 Task: Create a task  Upgrade and migrate company business intelligence to a cloud-based solution , assign it to team member softage.2@softage.net in the project AvidTech and update the status of the task to  At Risk , set the priority of the task to Medium
Action: Mouse moved to (414, 368)
Screenshot: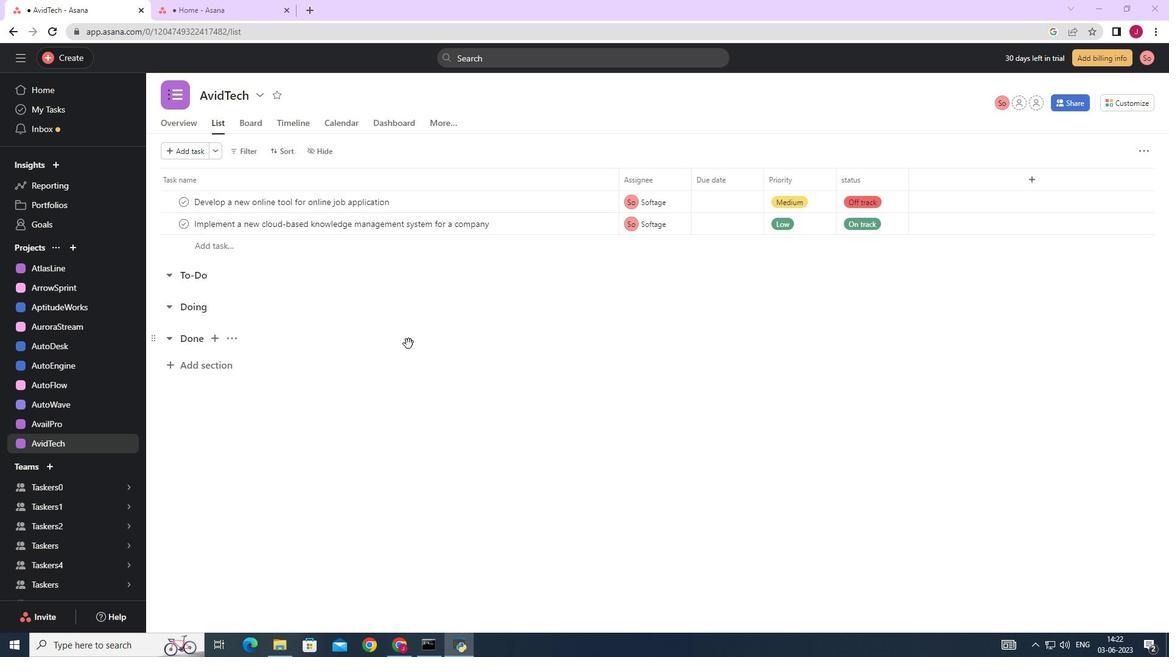
Action: Mouse scrolled (414, 367) with delta (0, 0)
Screenshot: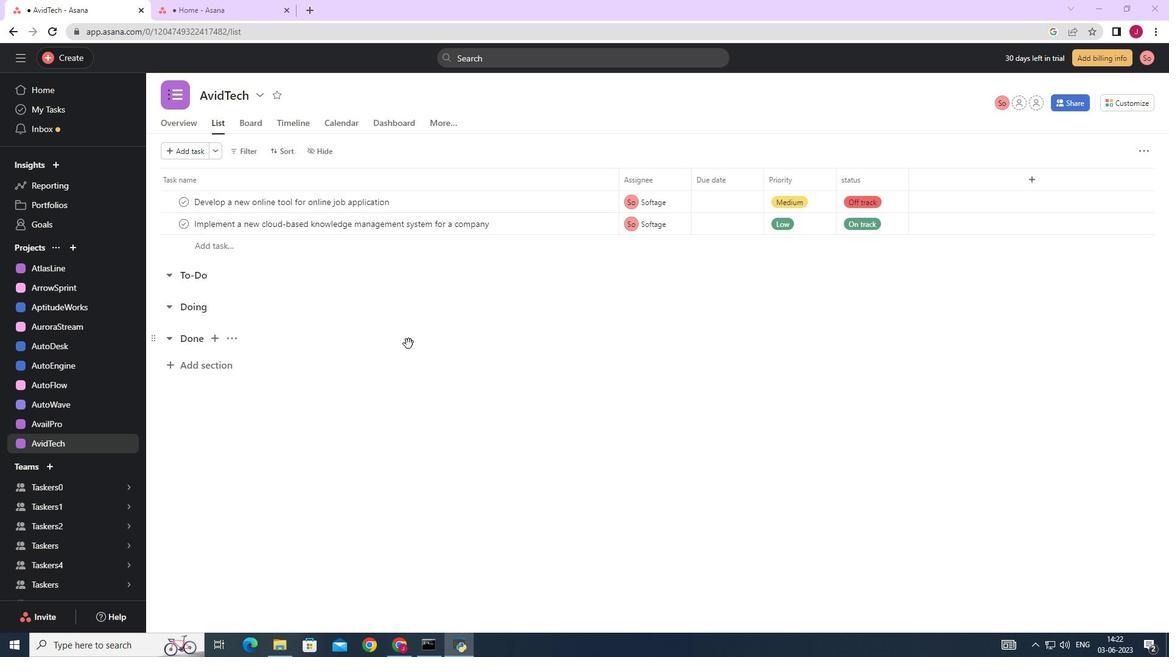
Action: Mouse moved to (413, 369)
Screenshot: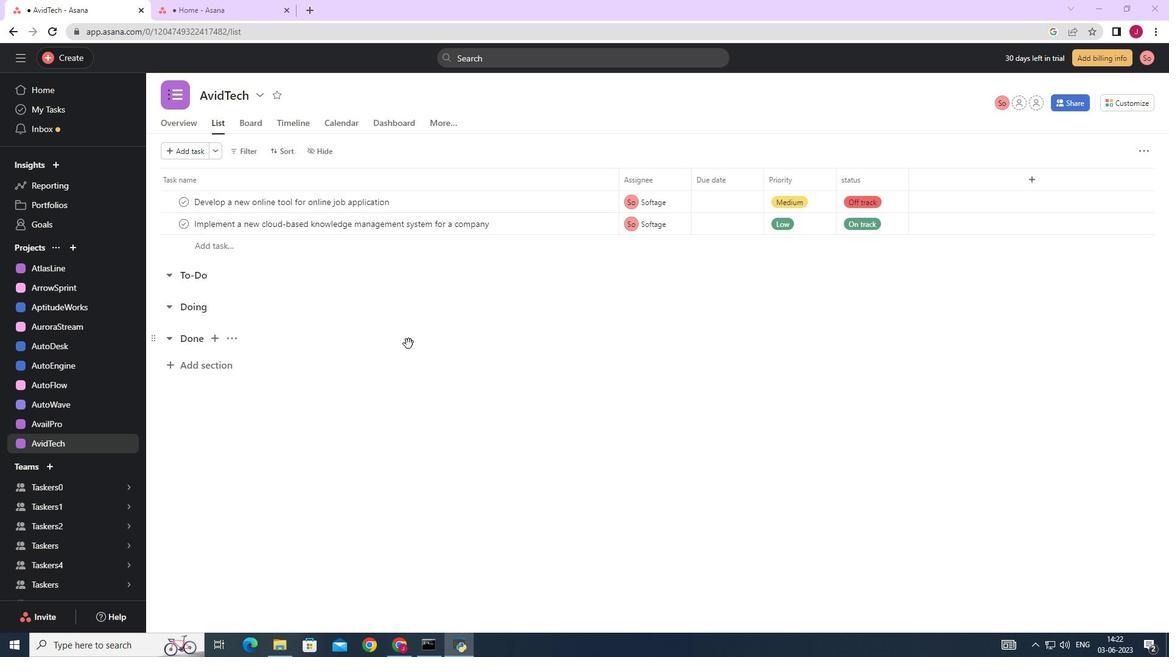 
Action: Mouse scrolled (413, 369) with delta (0, 0)
Screenshot: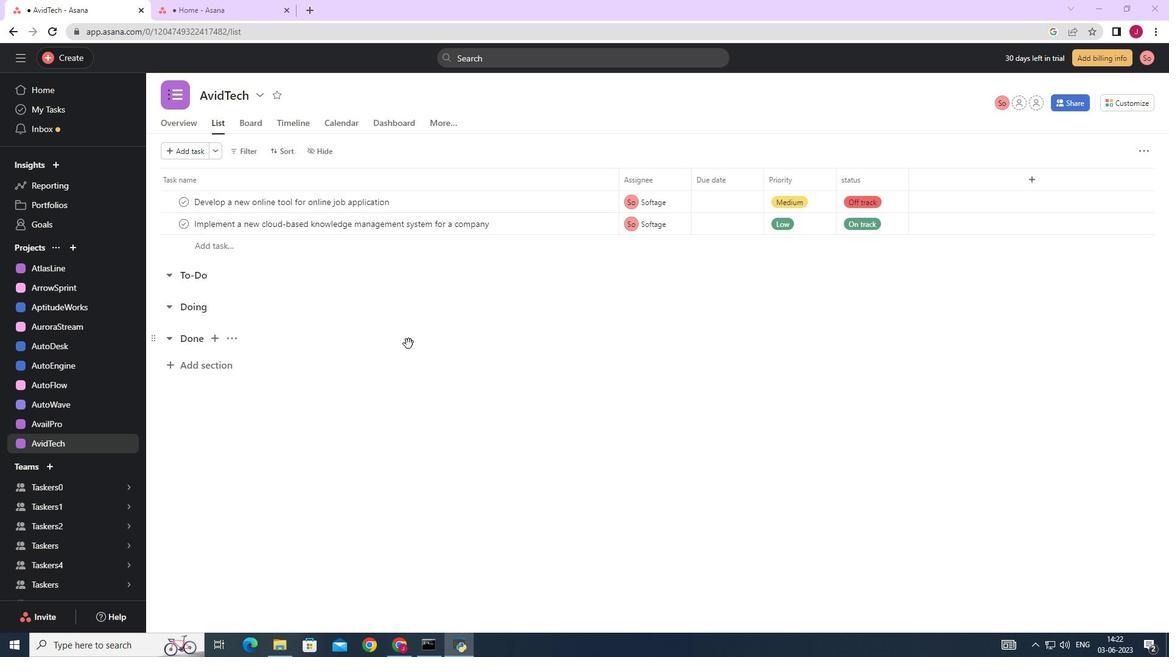 
Action: Mouse scrolled (413, 369) with delta (0, 0)
Screenshot: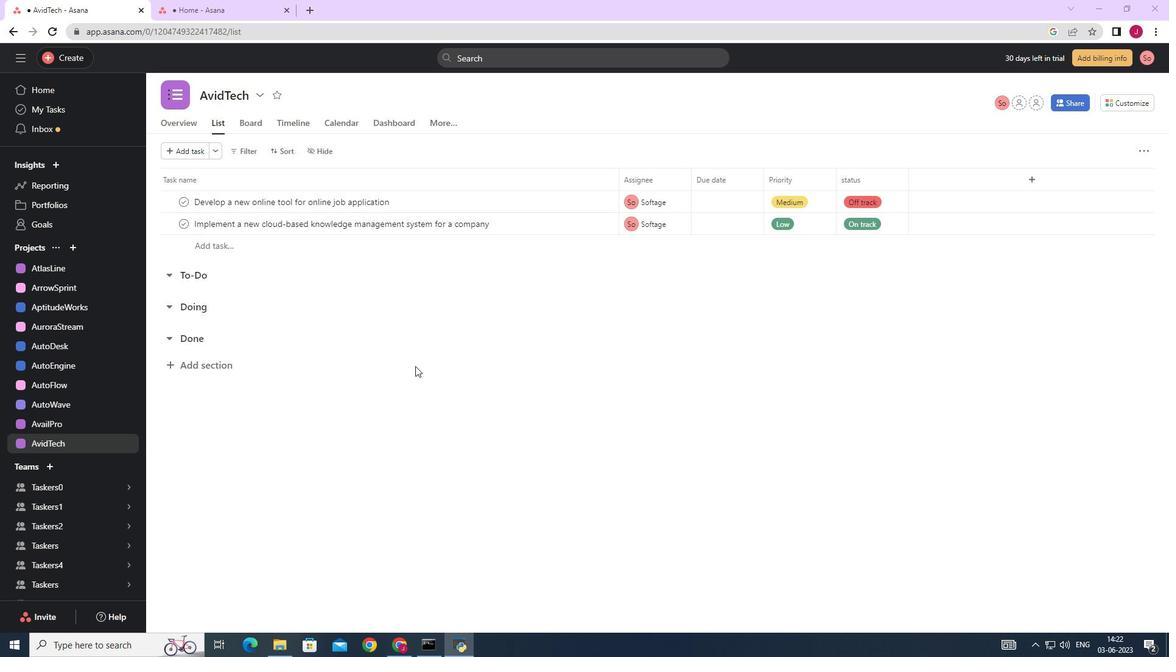 
Action: Mouse moved to (412, 373)
Screenshot: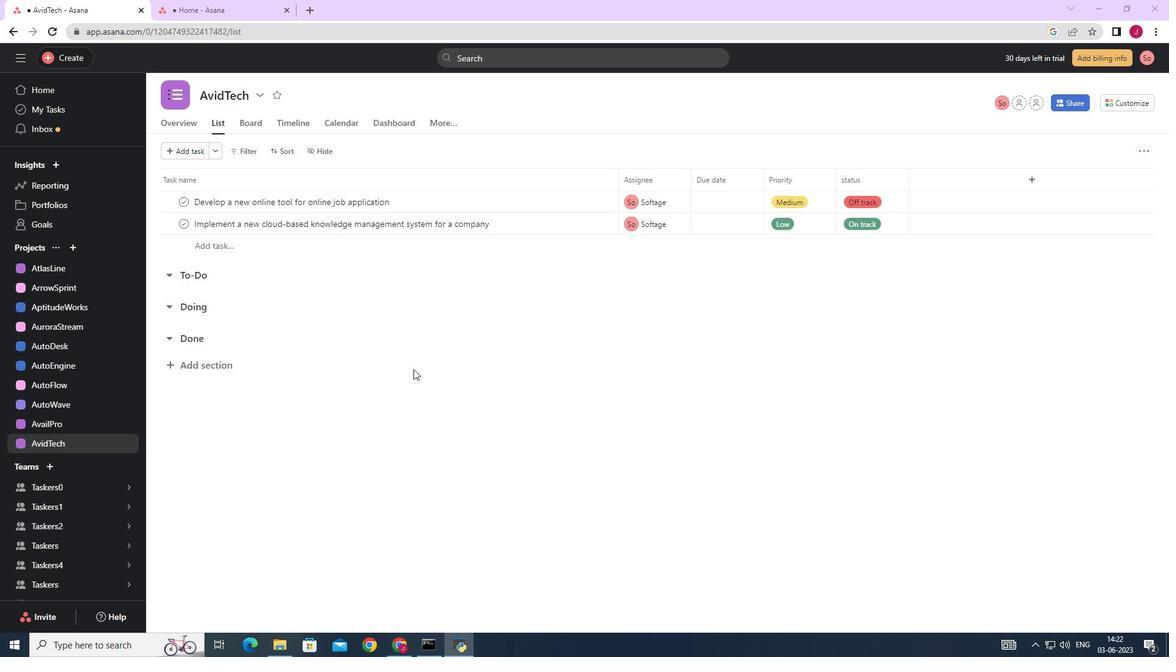 
Action: Mouse scrolled (412, 373) with delta (0, 0)
Screenshot: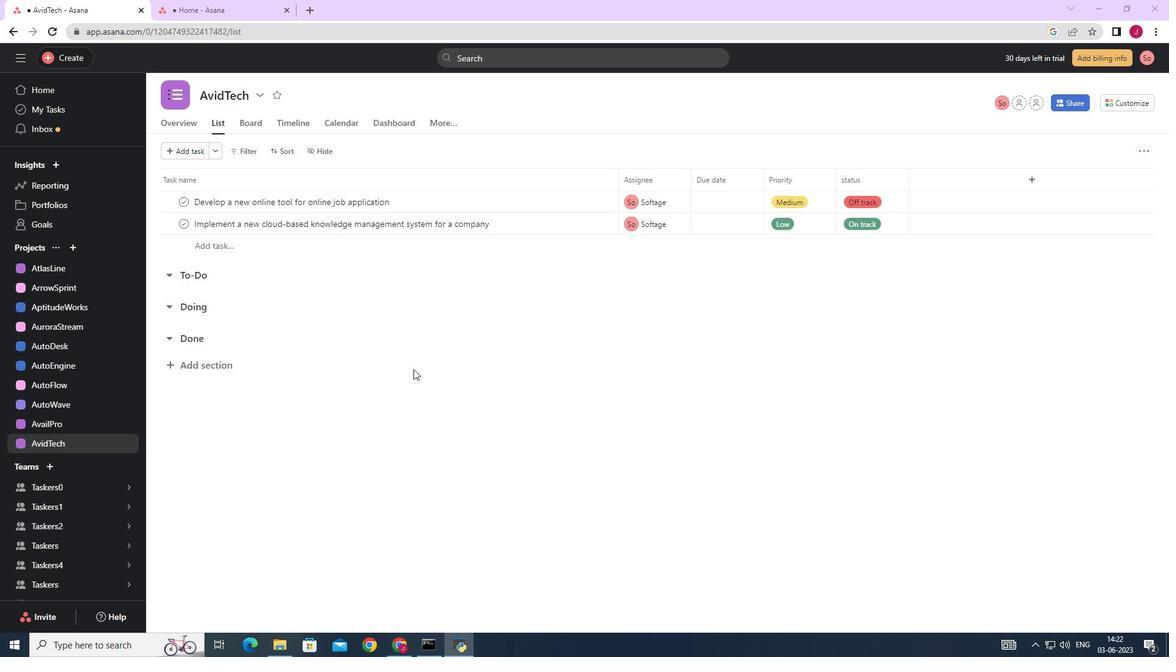 
Action: Mouse moved to (411, 375)
Screenshot: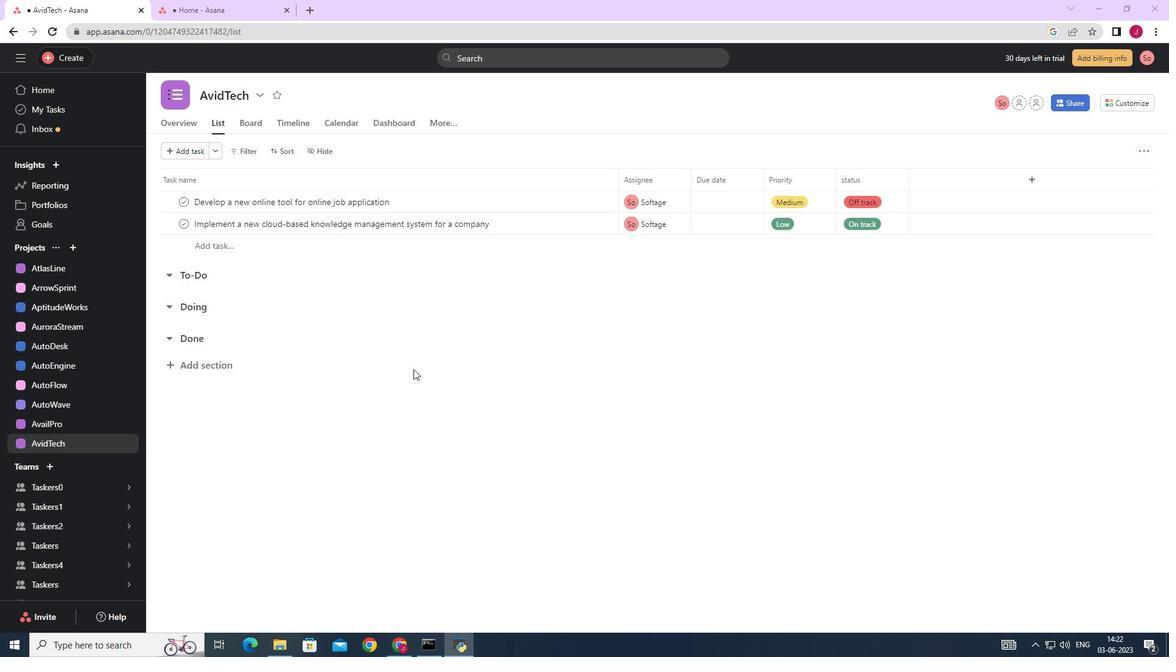 
Action: Mouse scrolled (411, 375) with delta (0, 0)
Screenshot: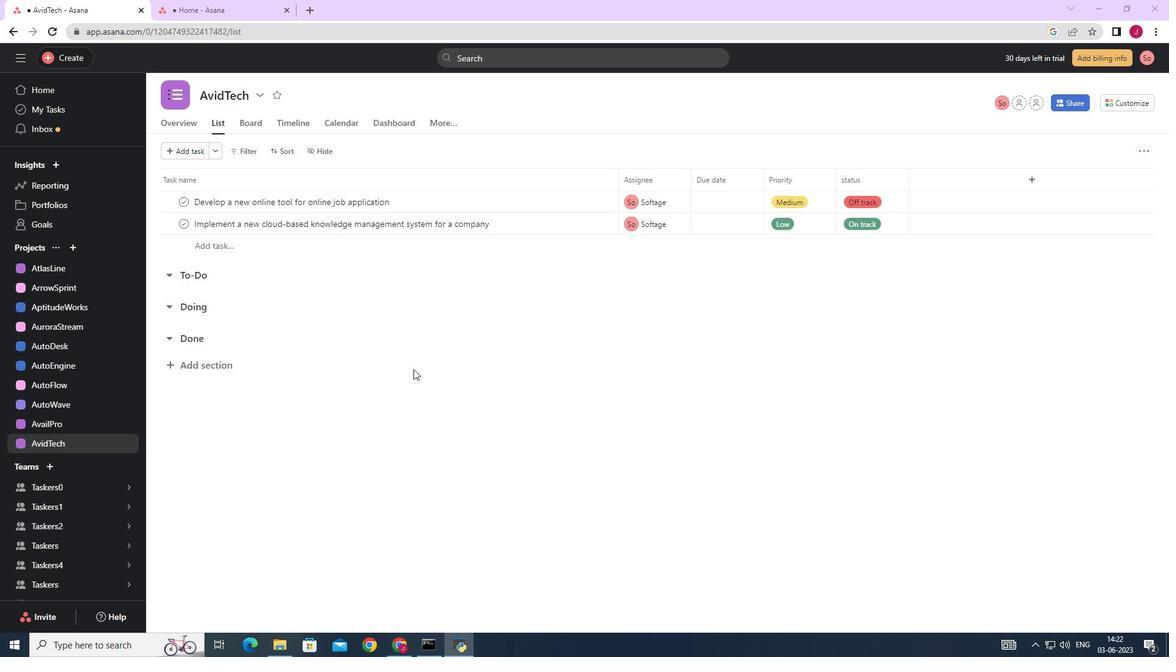 
Action: Mouse moved to (411, 376)
Screenshot: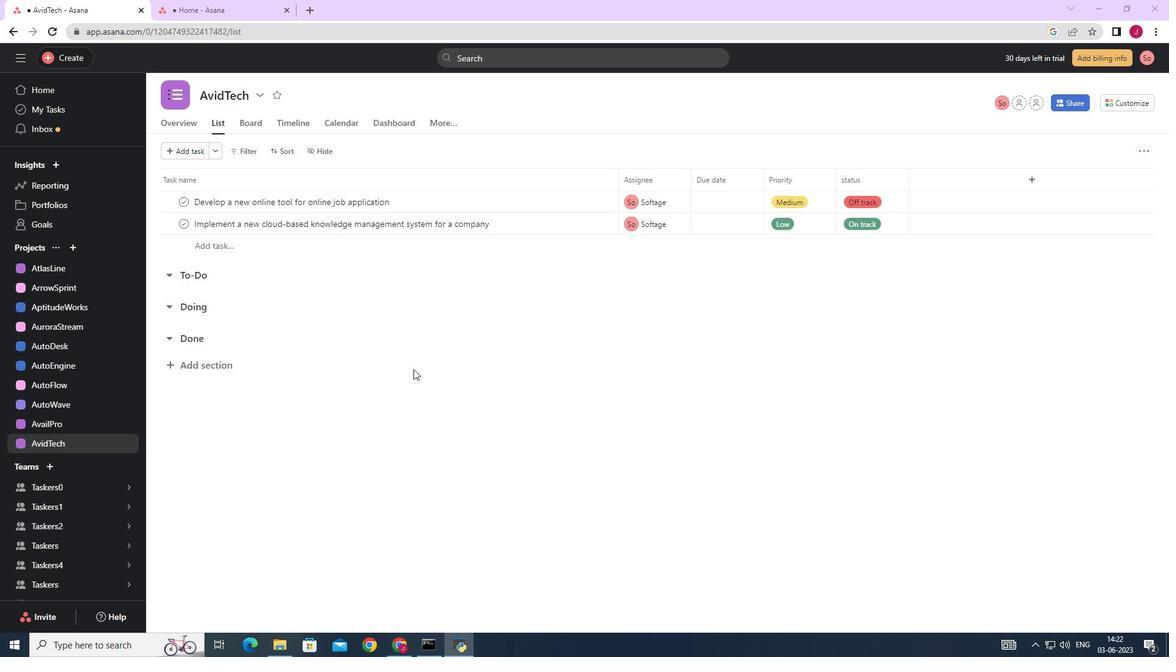 
Action: Mouse scrolled (411, 377) with delta (0, 0)
Screenshot: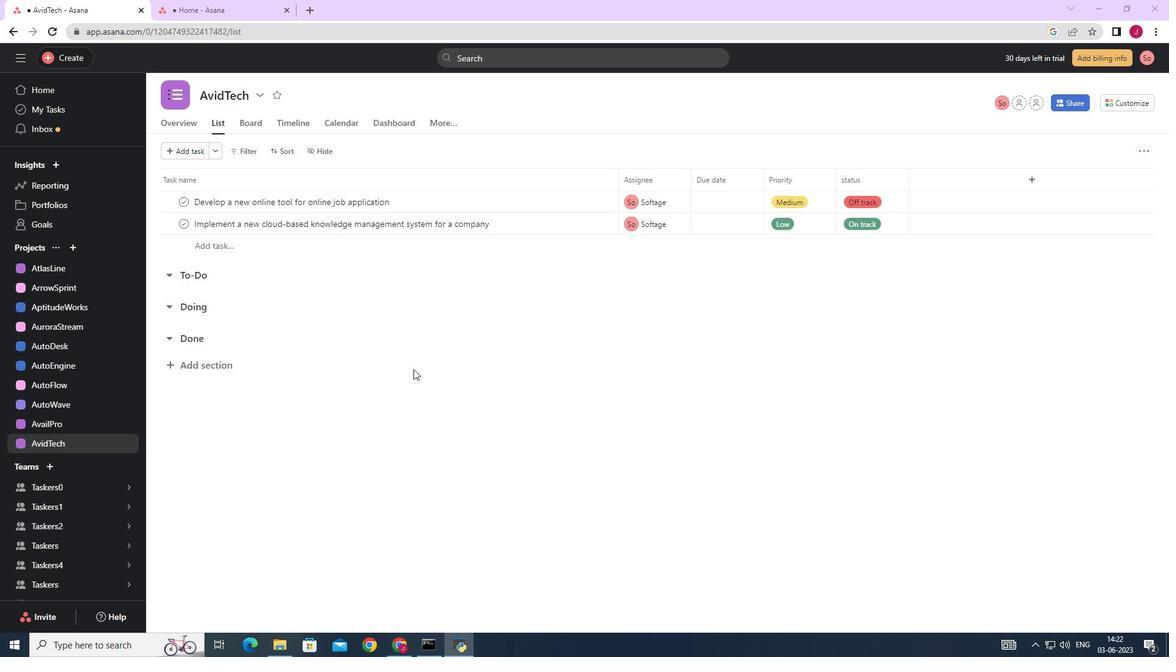 
Action: Mouse scrolled (411, 377) with delta (0, 0)
Screenshot: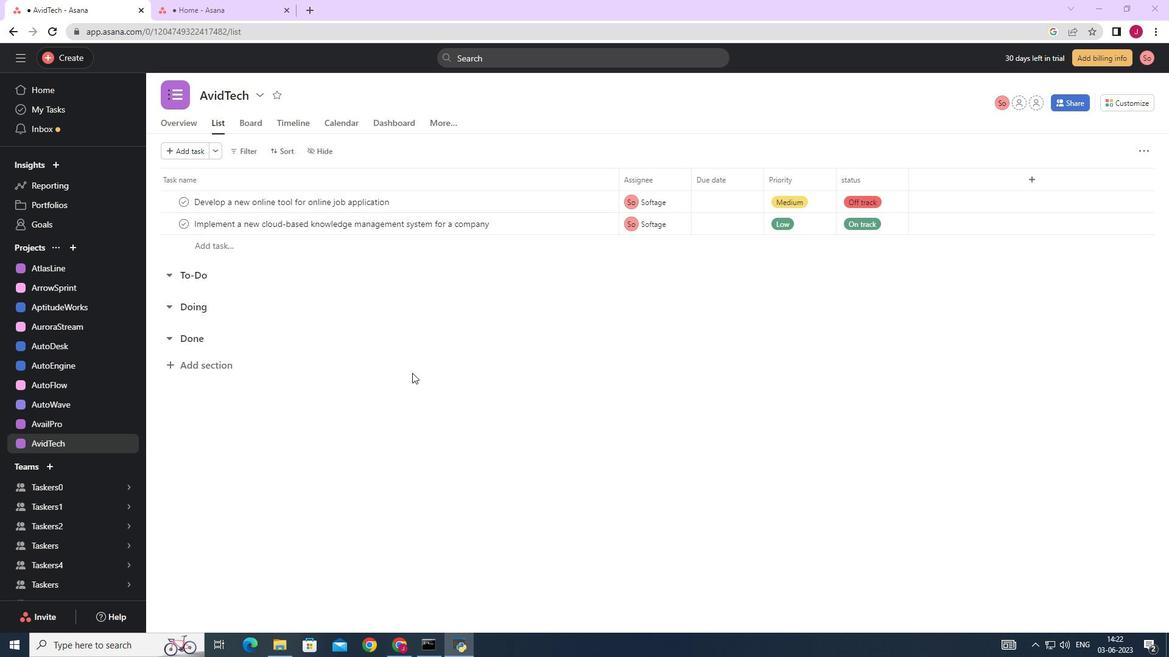 
Action: Mouse moved to (411, 377)
Screenshot: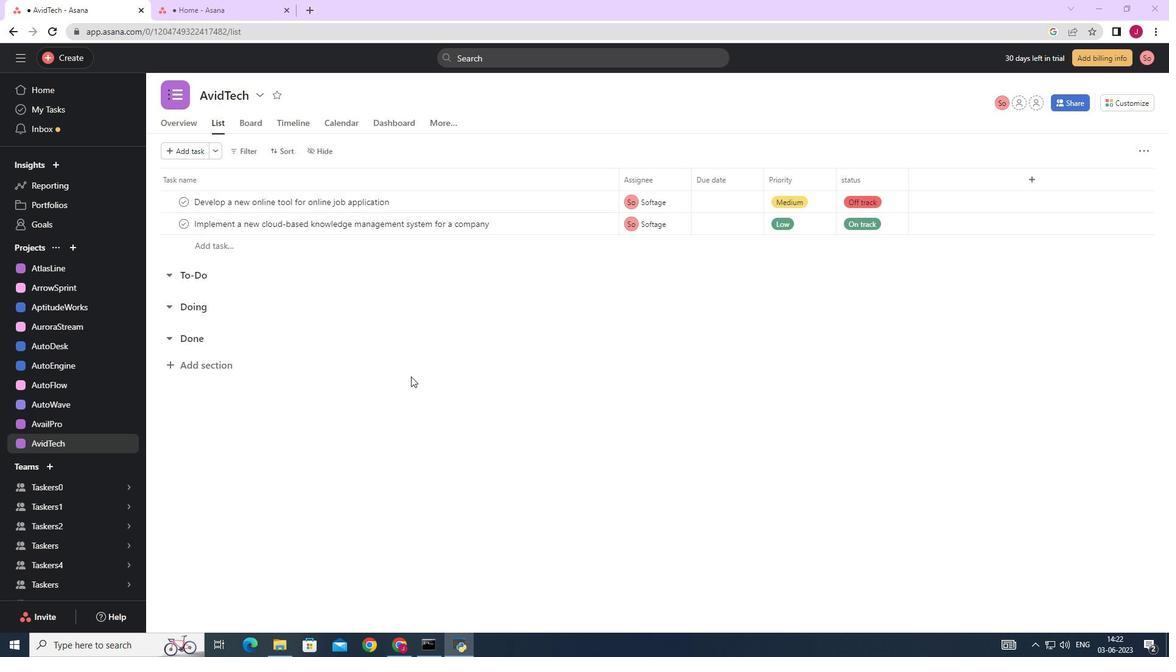 
Action: Mouse scrolled (411, 376) with delta (0, 0)
Screenshot: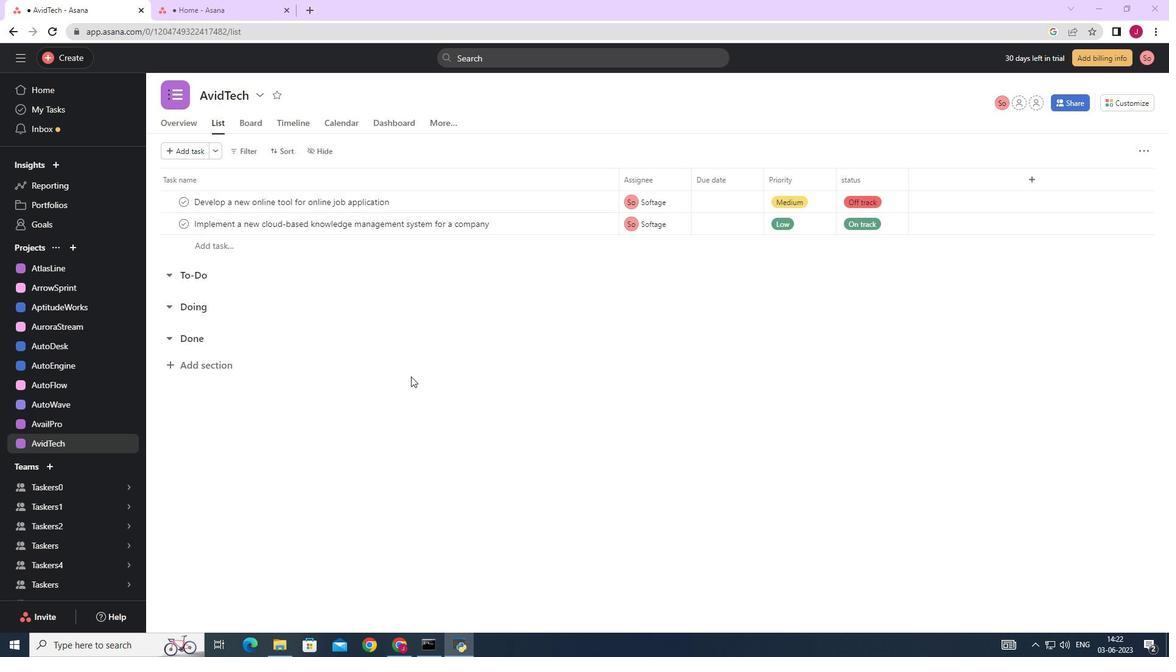 
Action: Mouse moved to (409, 384)
Screenshot: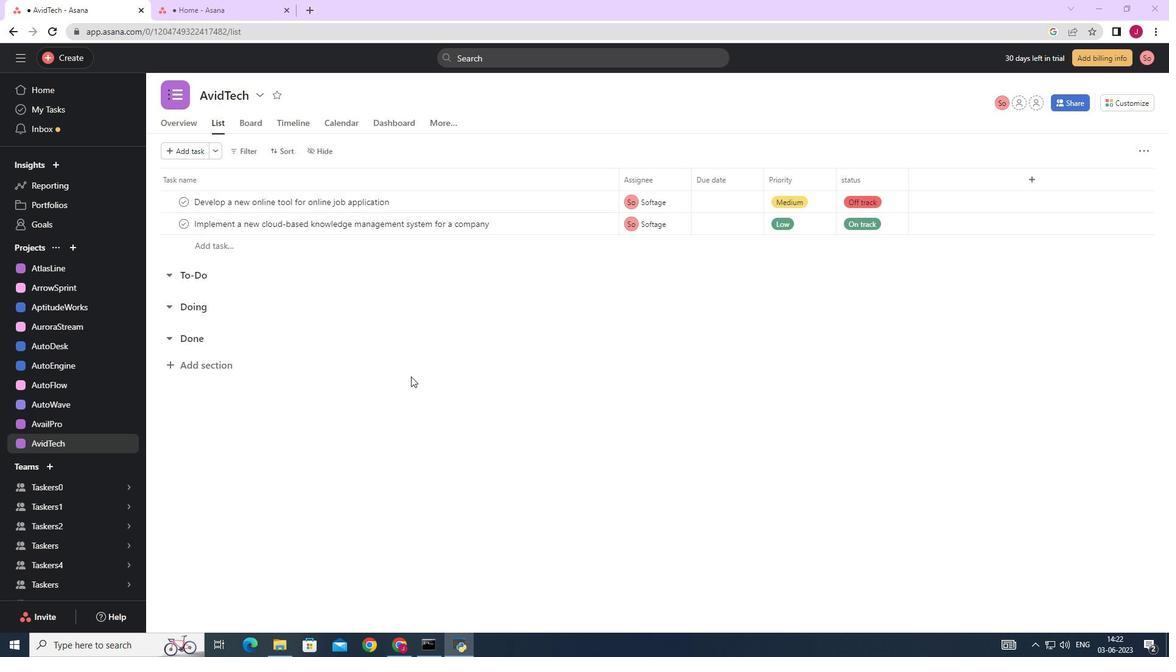 
Action: Mouse scrolled (409, 383) with delta (0, 0)
Screenshot: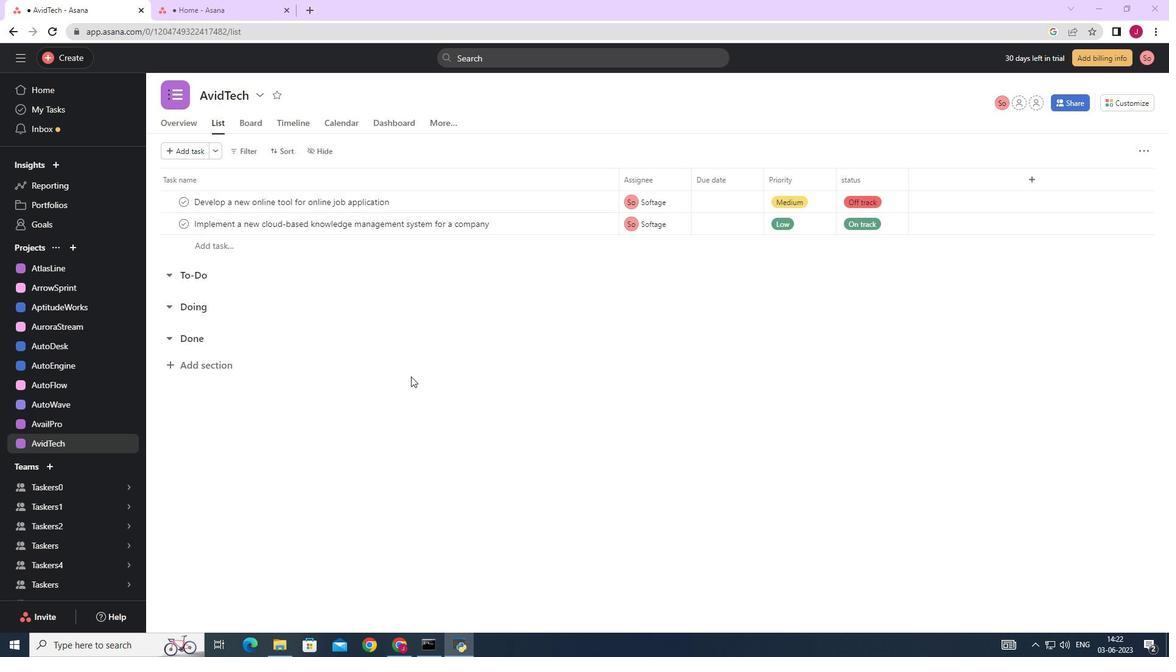
Action: Mouse moved to (409, 386)
Screenshot: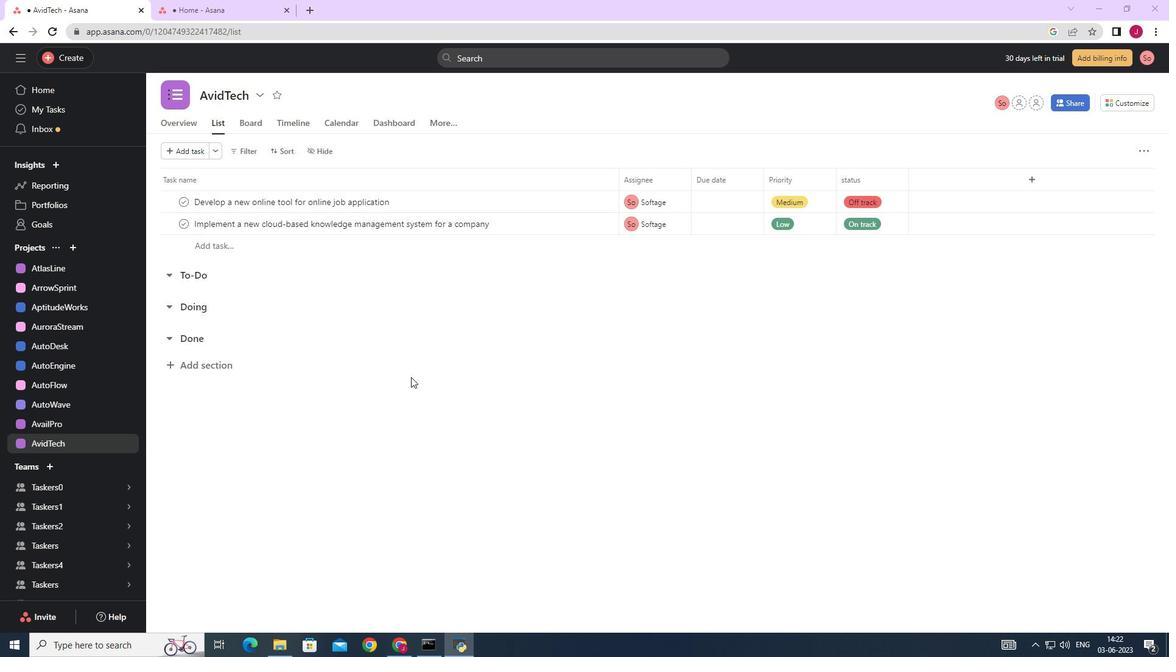 
Action: Mouse scrolled (409, 387) with delta (0, 0)
Screenshot: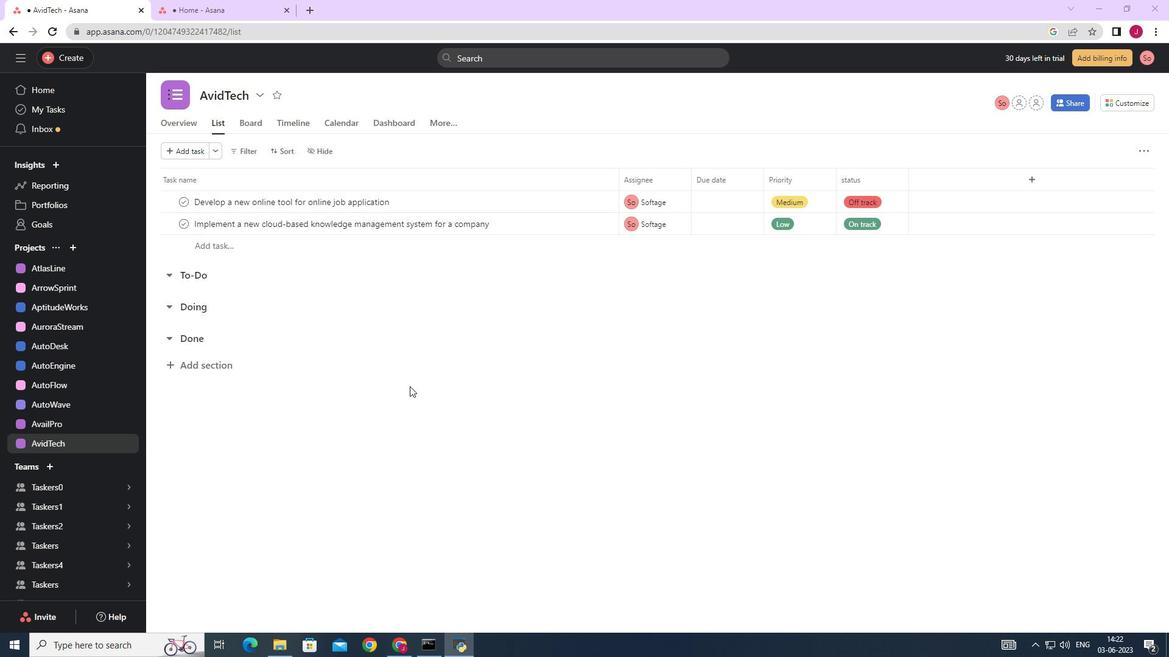 
Action: Mouse scrolled (409, 387) with delta (0, 0)
Screenshot: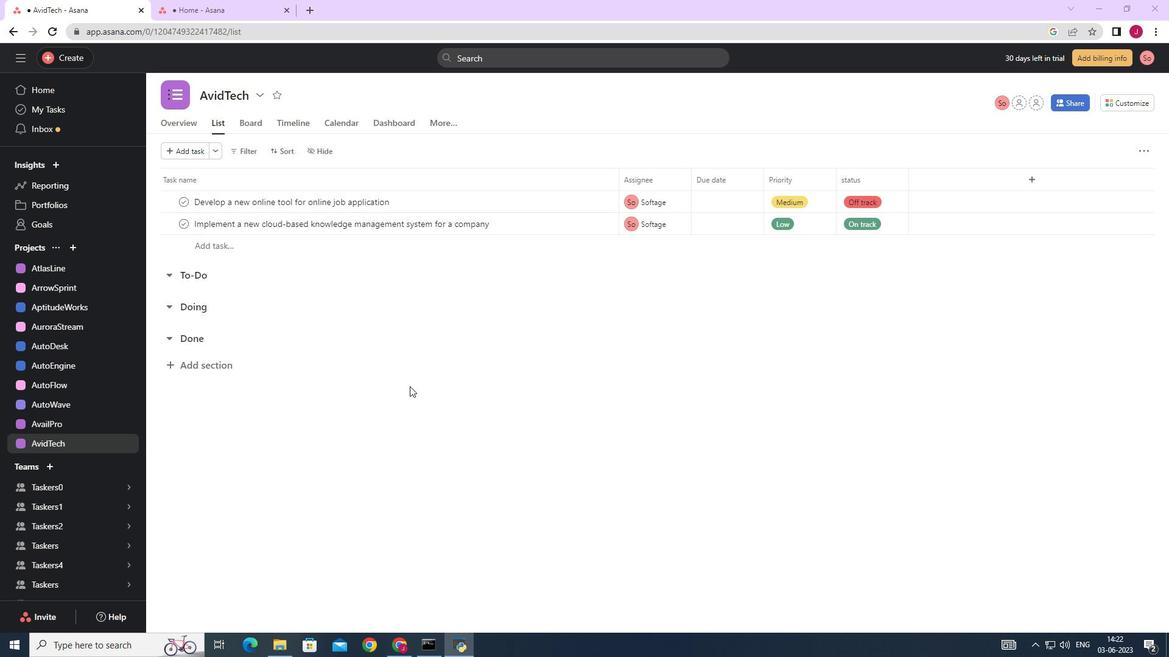 
Action: Mouse scrolled (409, 386) with delta (0, 0)
Screenshot: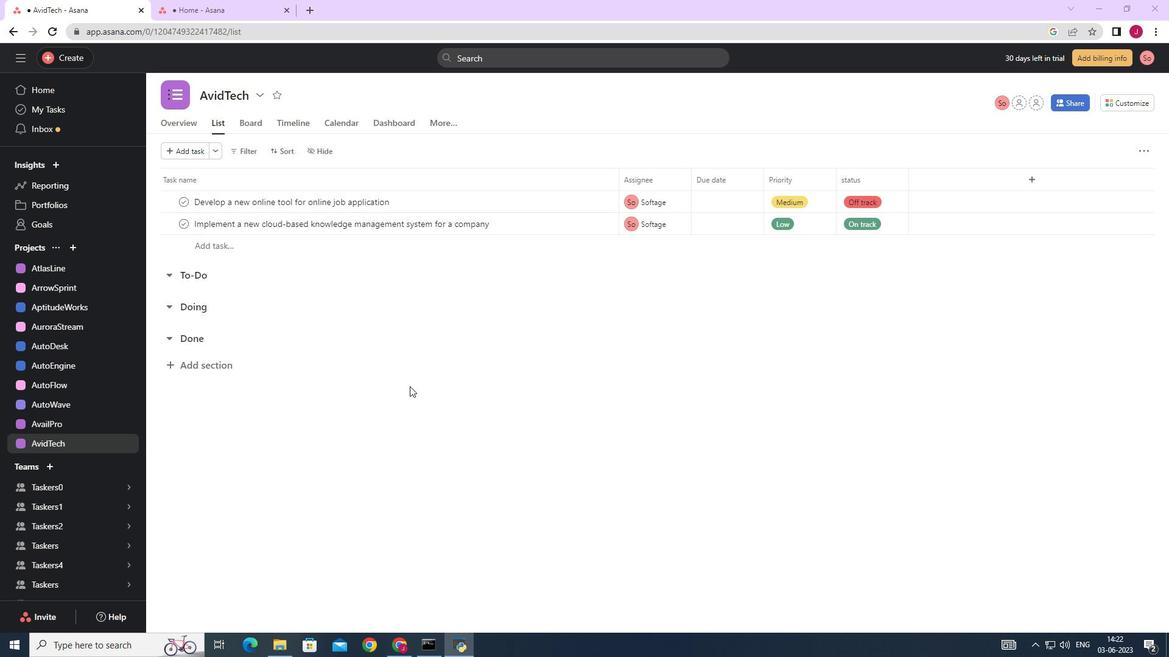 
Action: Mouse moved to (69, 57)
Screenshot: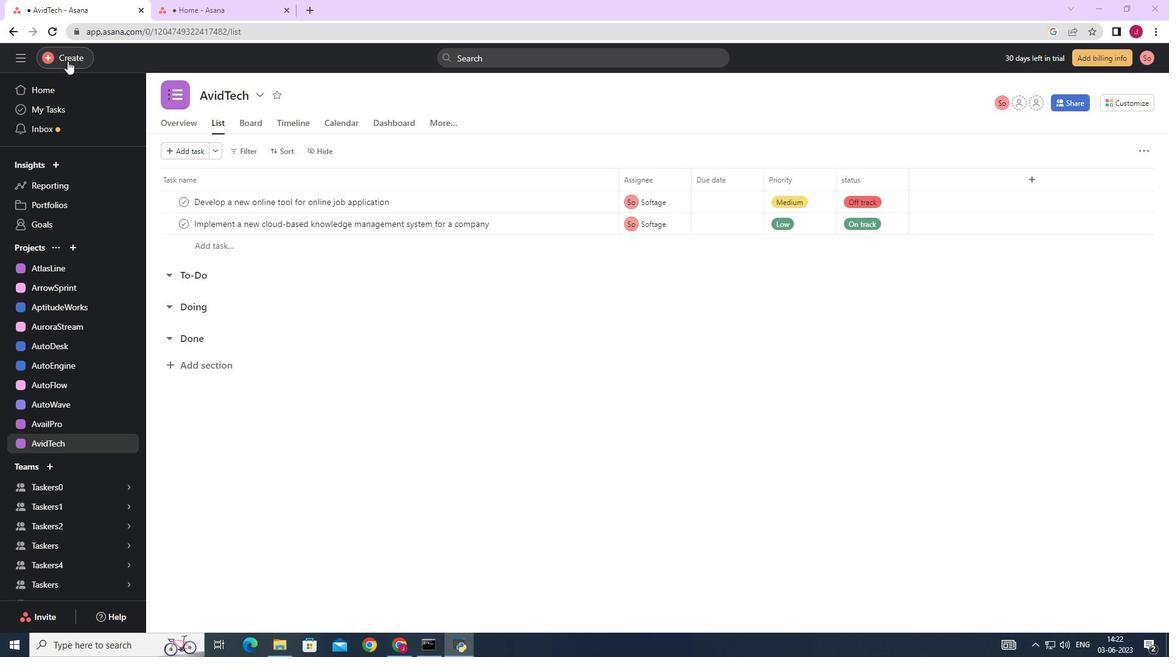 
Action: Mouse pressed left at (69, 57)
Screenshot: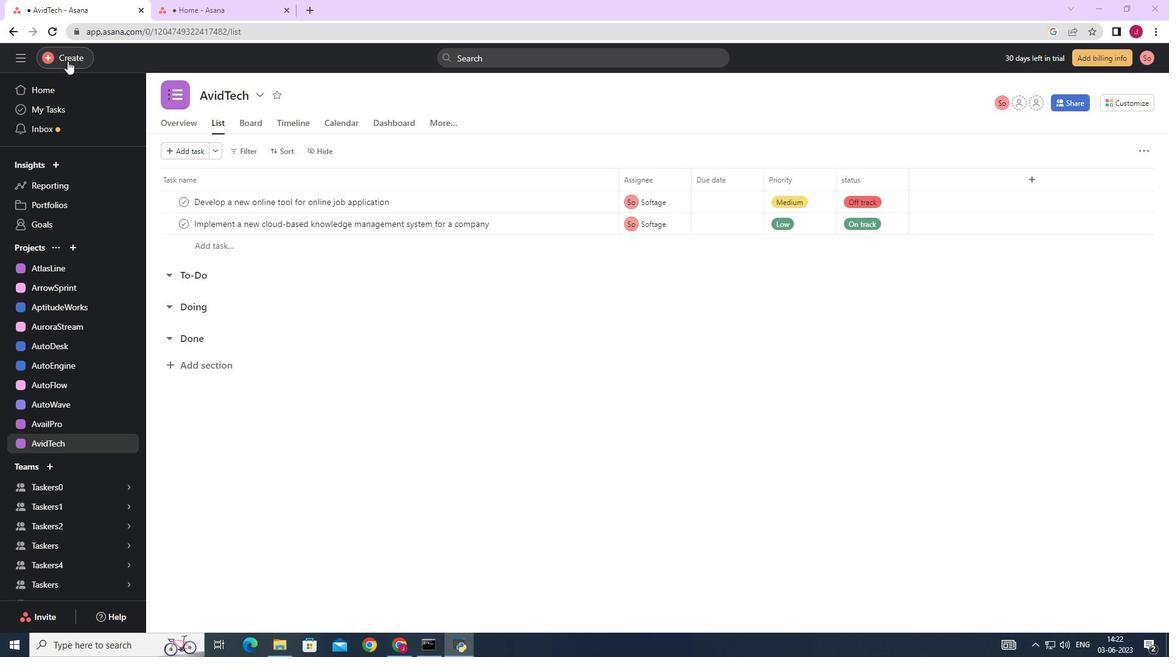 
Action: Mouse moved to (145, 59)
Screenshot: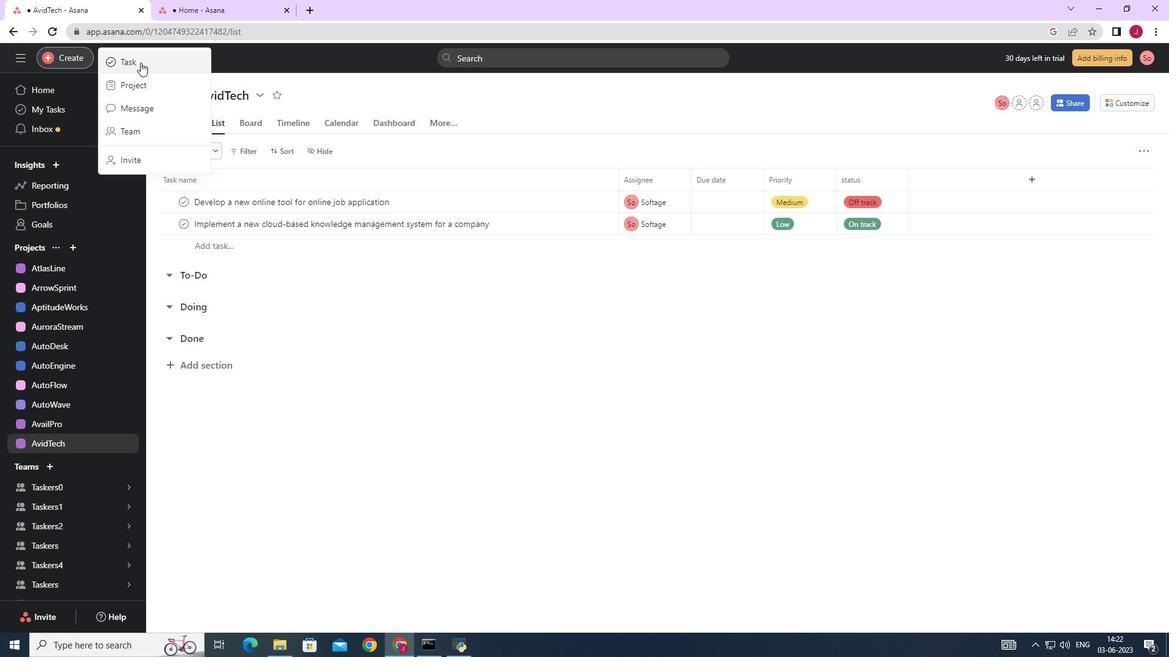 
Action: Mouse pressed left at (145, 59)
Screenshot: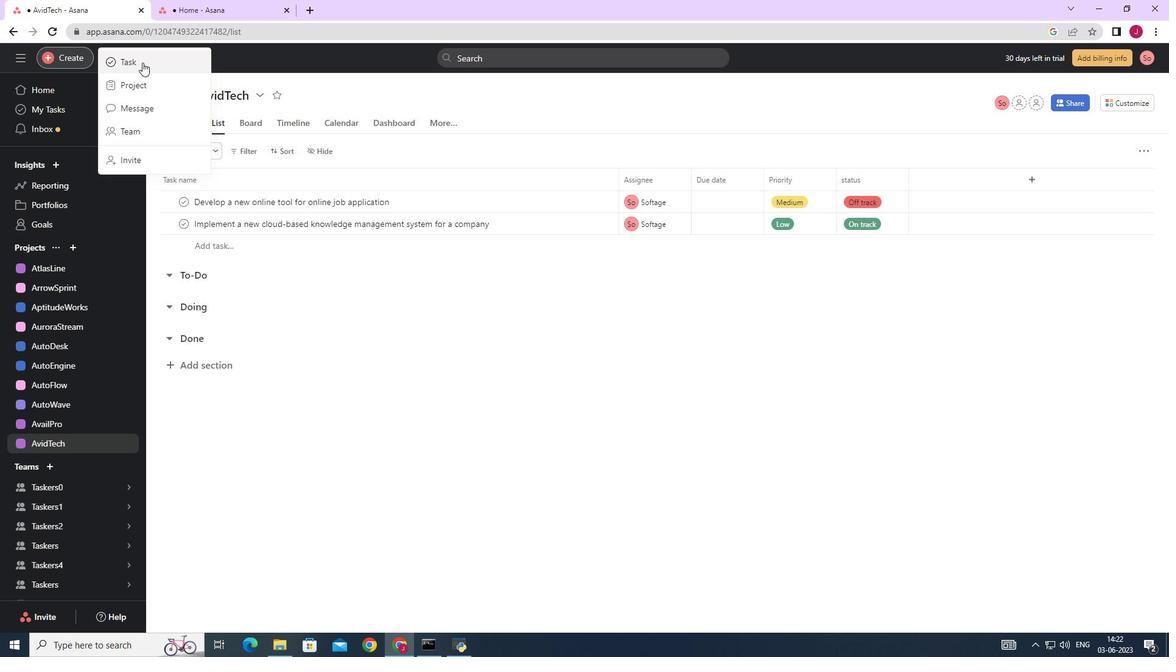 
Action: Mouse moved to (929, 406)
Screenshot: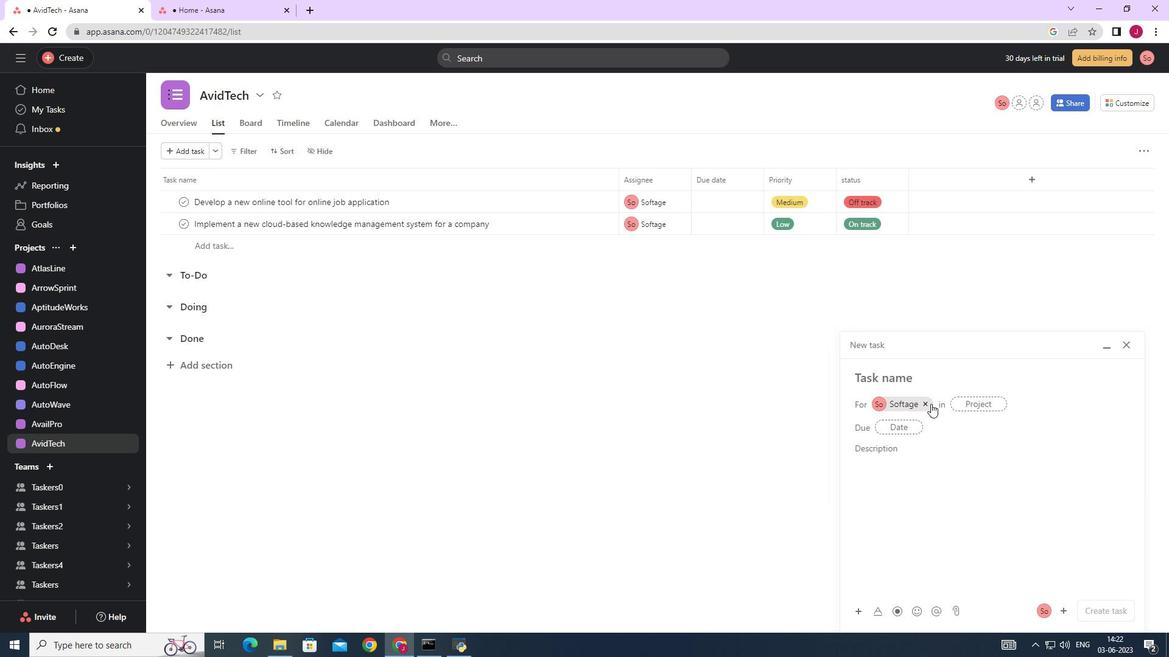 
Action: Mouse pressed left at (929, 406)
Screenshot: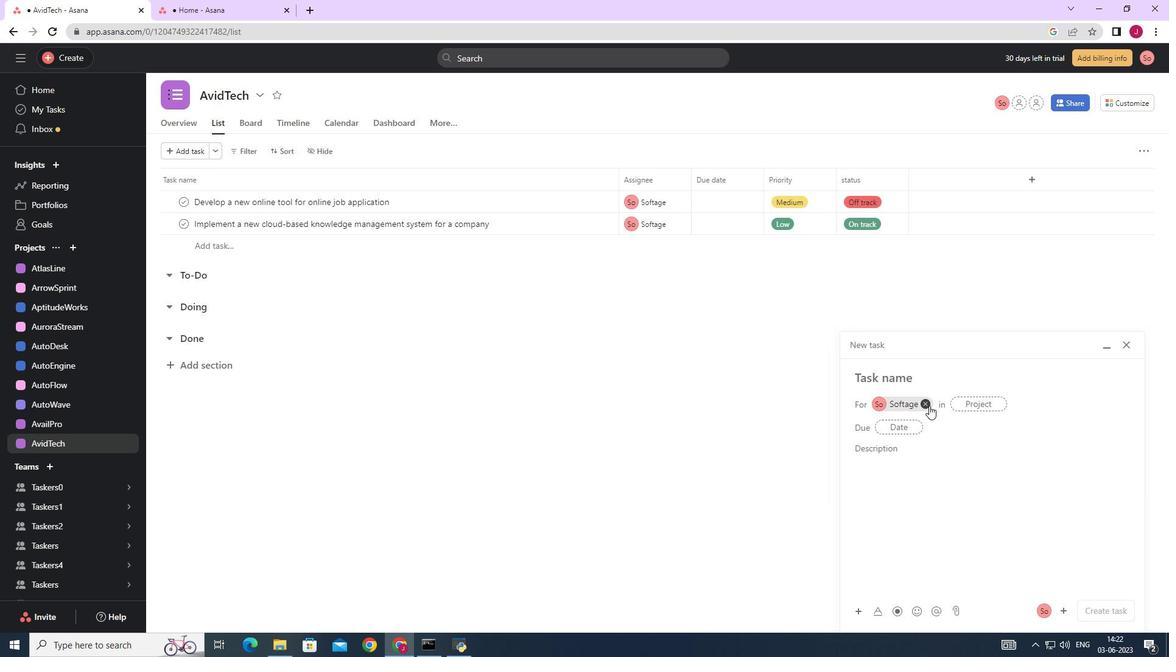 
Action: Mouse moved to (880, 376)
Screenshot: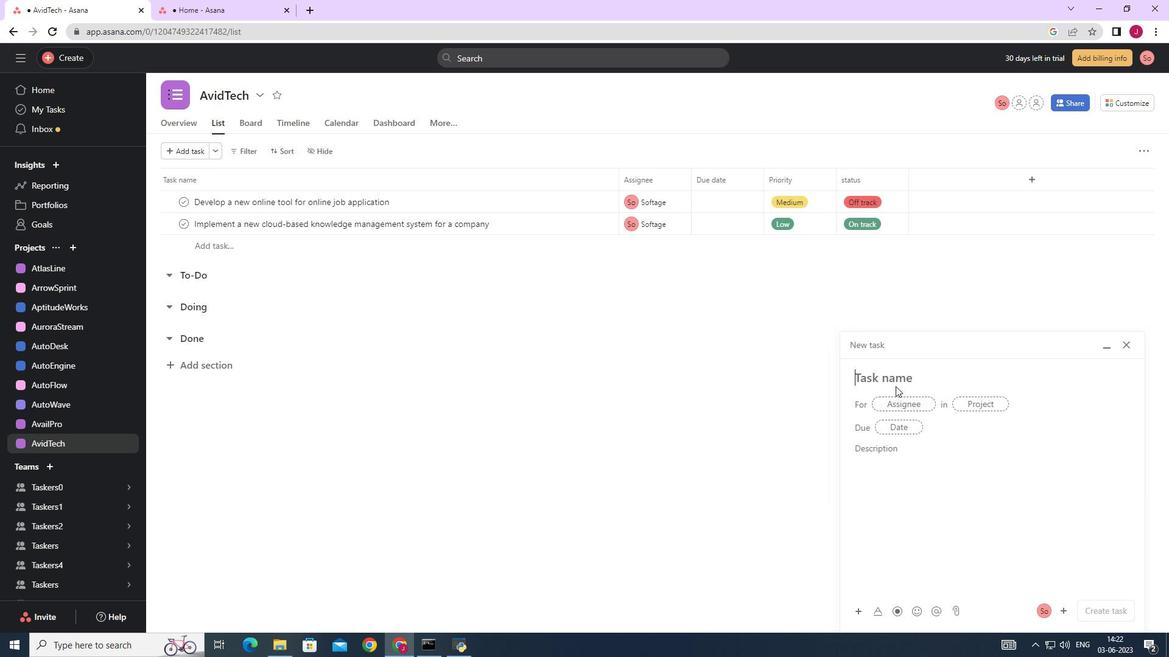 
Action: Mouse pressed left at (880, 376)
Screenshot: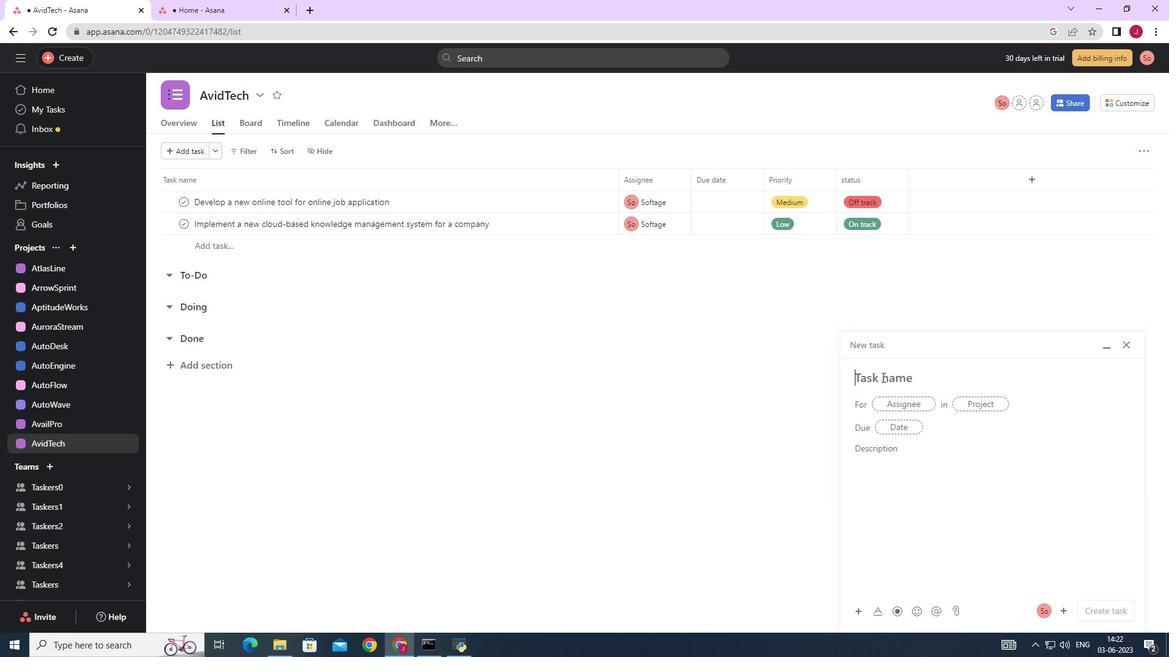 
Action: Key pressed <Key.caps_lock>U<Key.caps_lock>pgrade<Key.space>and<Key.space>migrate<Key.space>company<Key.space>business<Key.space>intelligence<Key.space>to<Key.space>a<Key.space>cloud-based<Key.space>solution<Key.space>
Screenshot: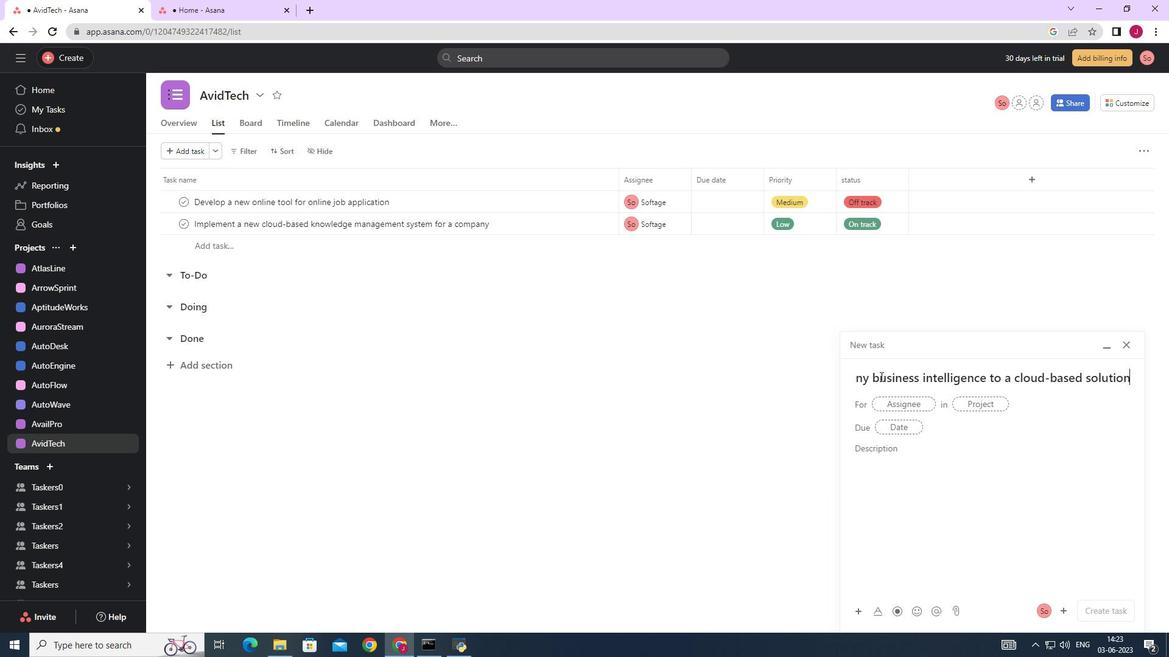 
Action: Mouse moved to (895, 404)
Screenshot: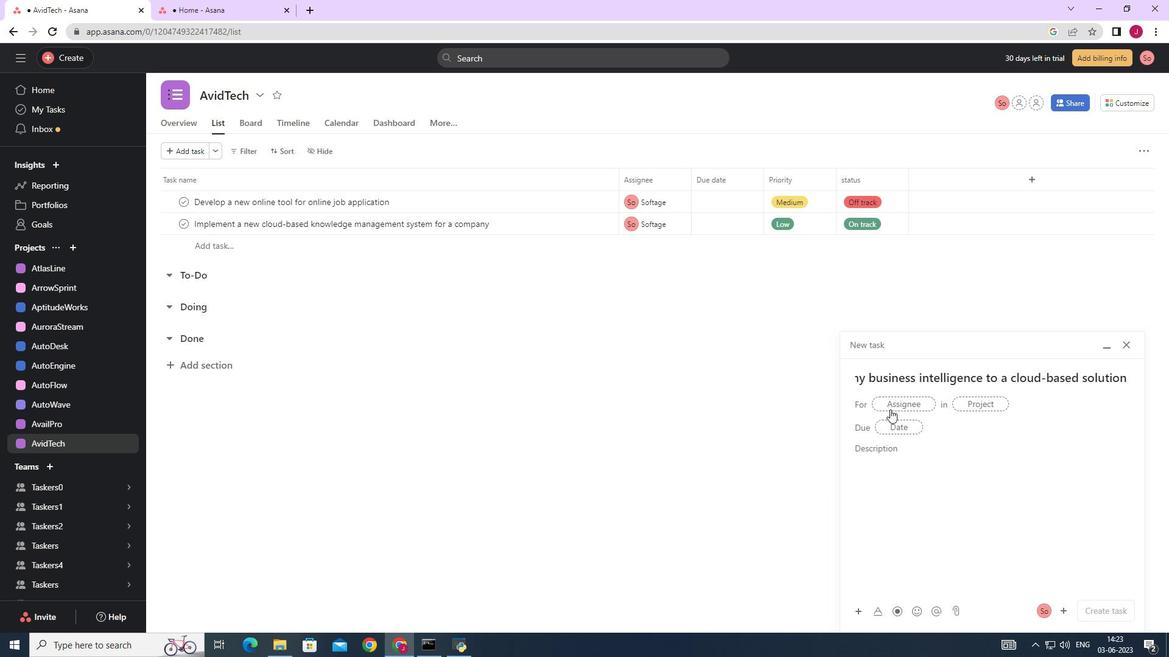 
Action: Mouse pressed left at (895, 404)
Screenshot: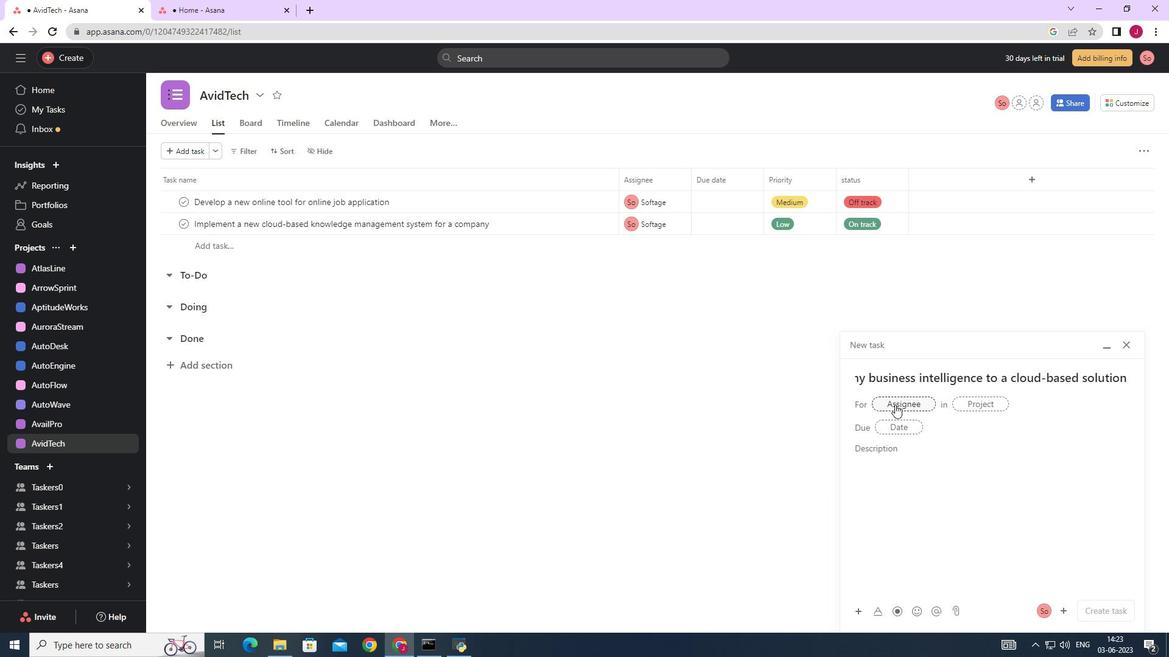 
Action: Mouse moved to (896, 404)
Screenshot: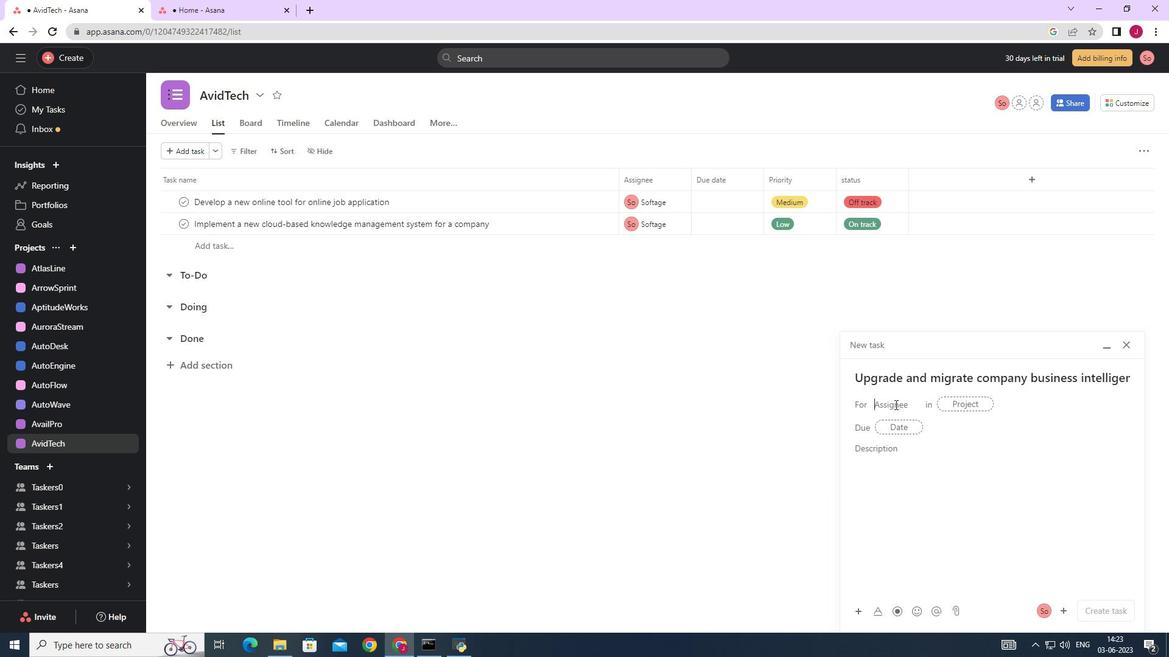 
Action: Key pressed softage.
Screenshot: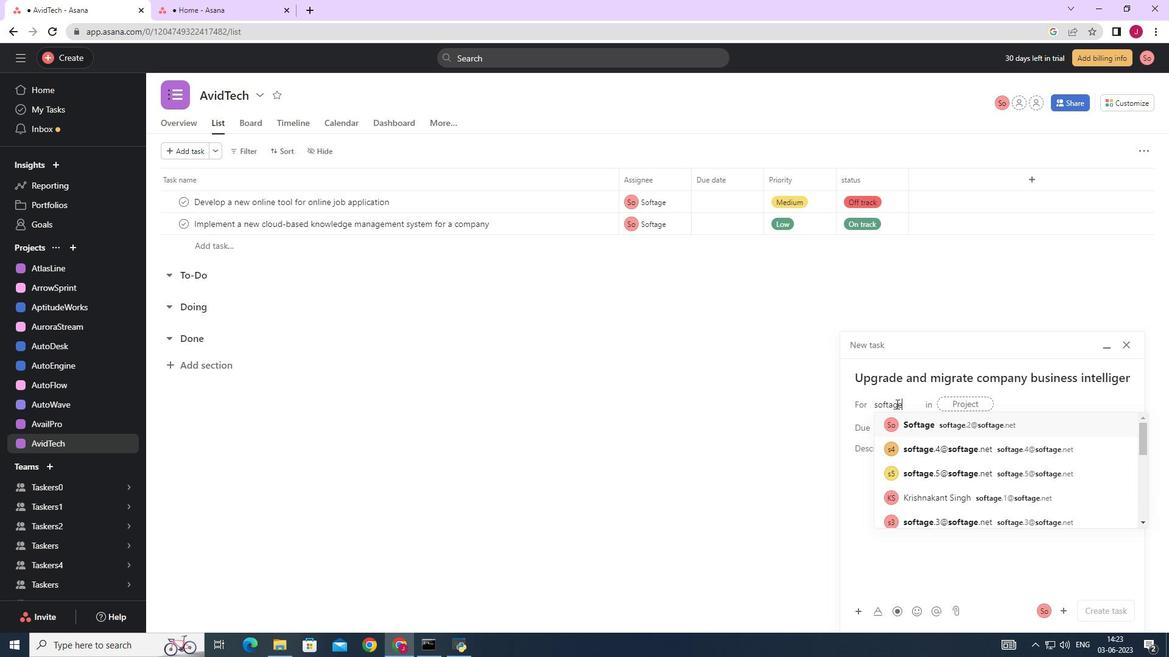 
Action: Mouse moved to (939, 423)
Screenshot: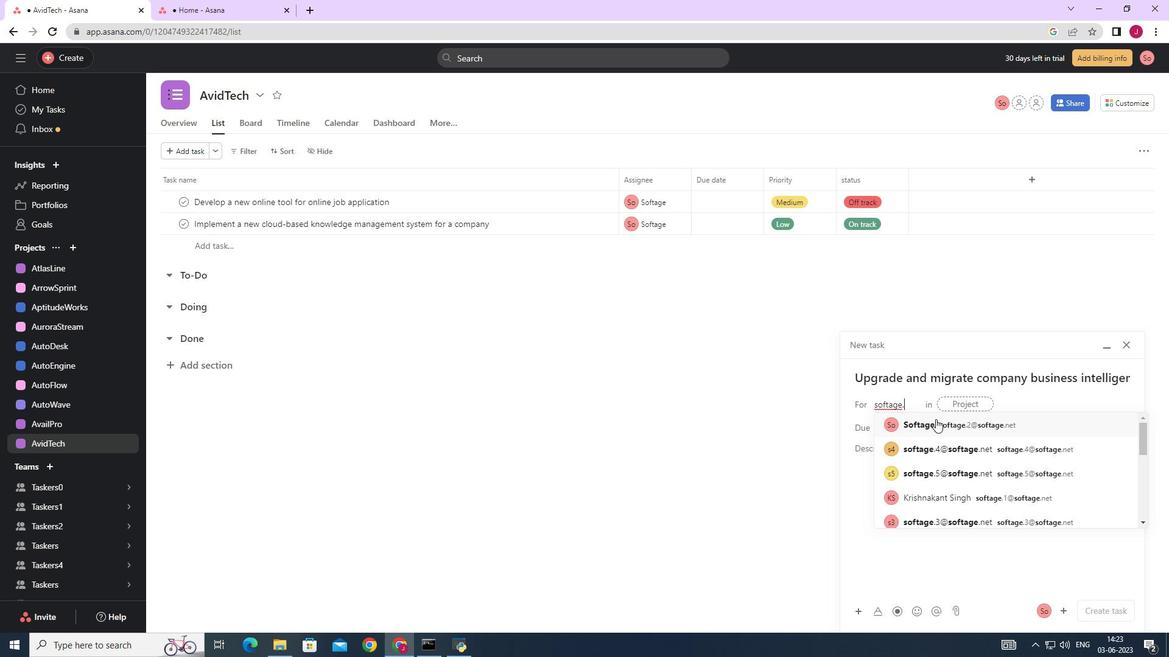 
Action: Mouse pressed left at (939, 423)
Screenshot: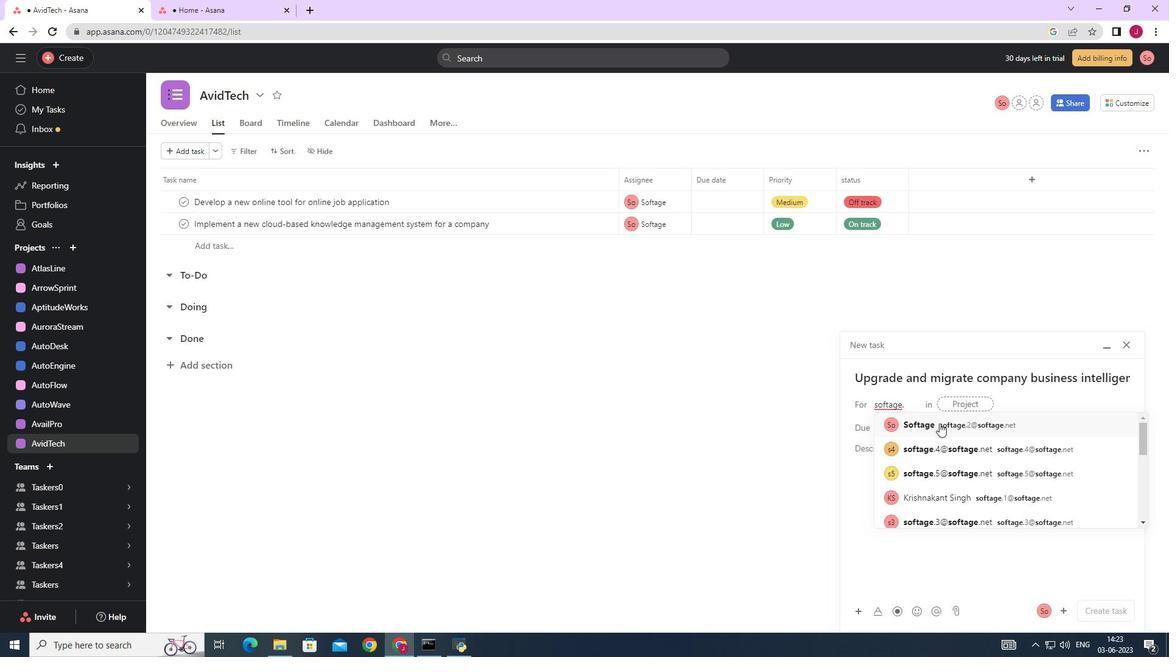 
Action: Mouse moved to (797, 423)
Screenshot: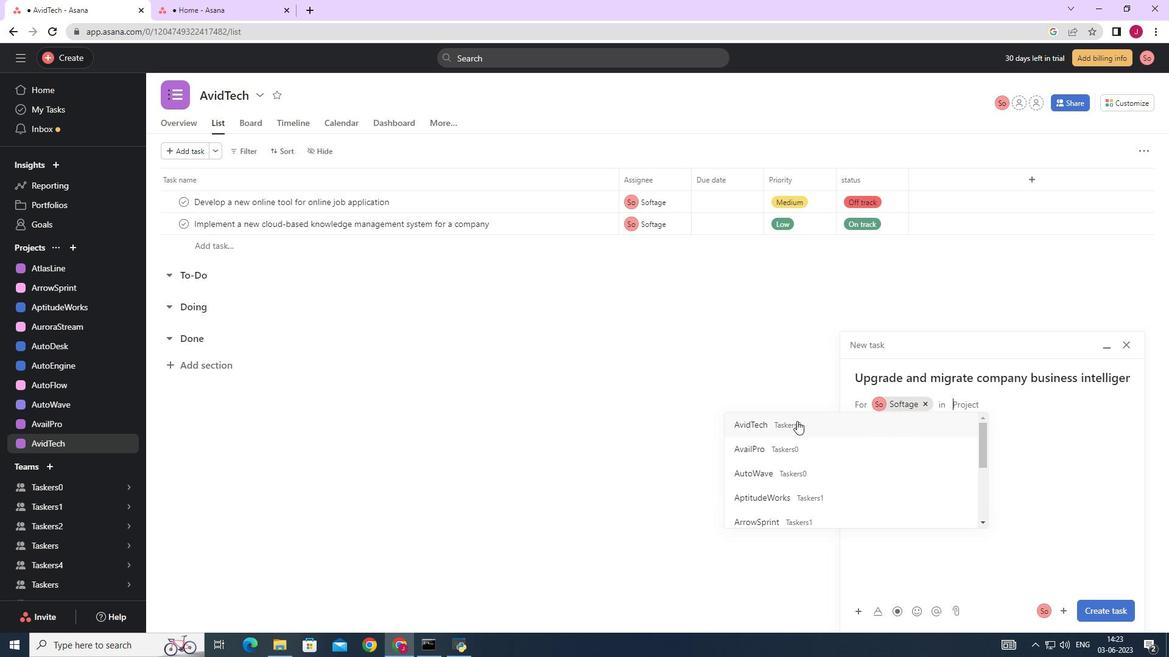 
Action: Mouse pressed left at (797, 423)
Screenshot: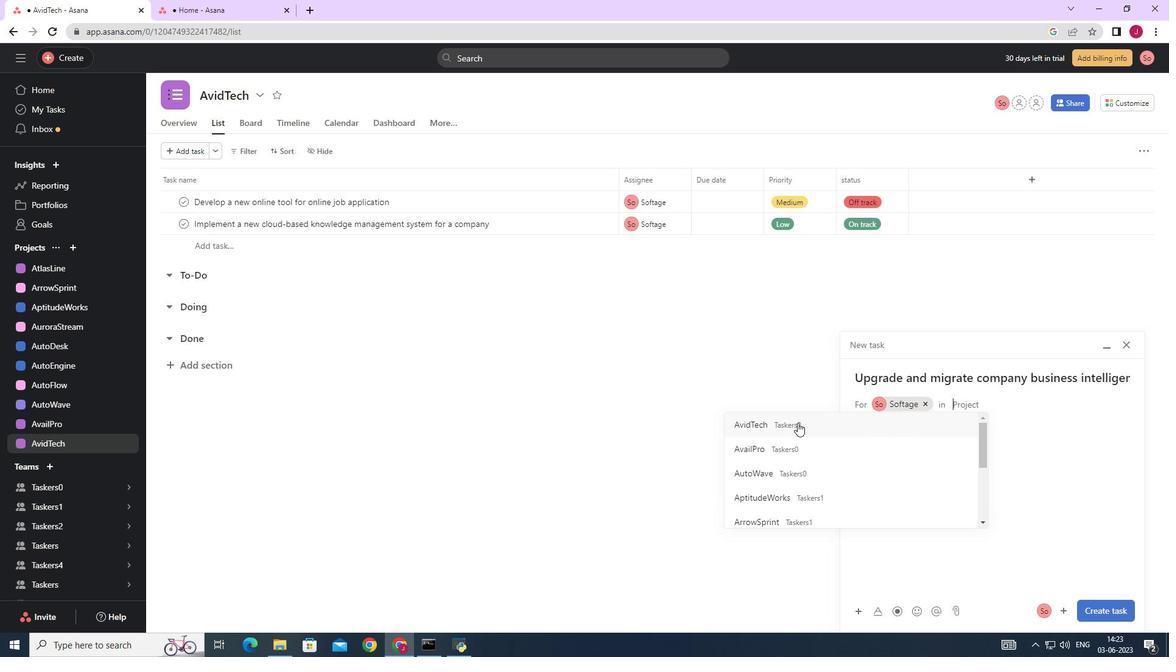 
Action: Mouse moved to (919, 455)
Screenshot: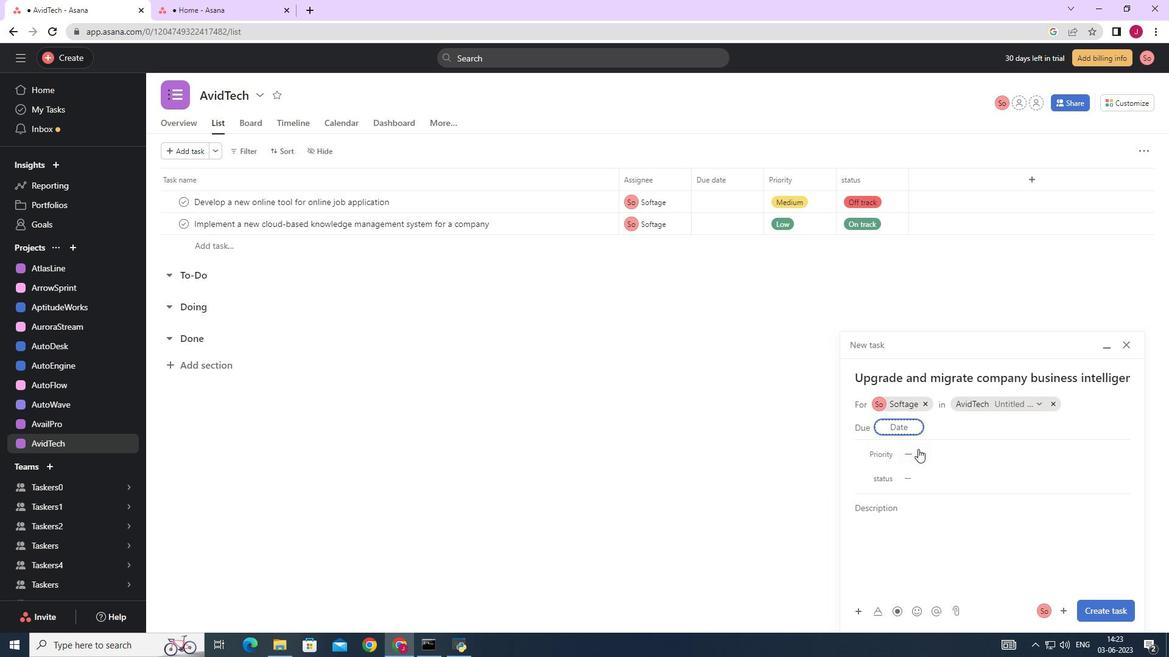 
Action: Mouse pressed left at (919, 455)
Screenshot: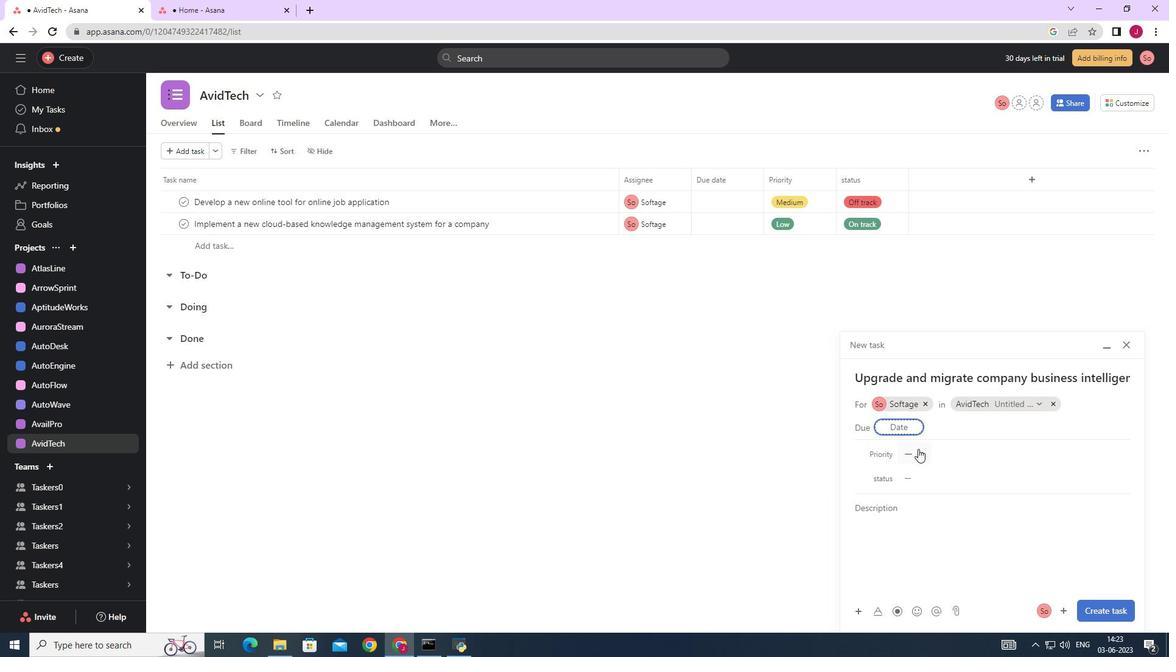 
Action: Mouse moved to (945, 518)
Screenshot: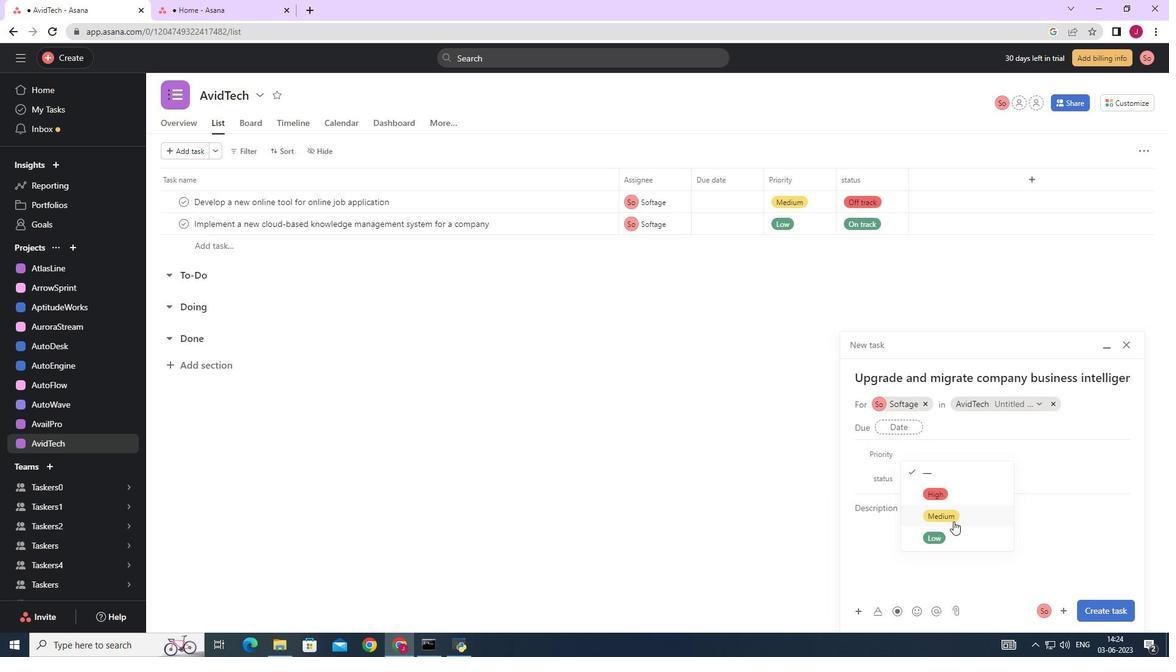 
Action: Mouse pressed left at (945, 518)
Screenshot: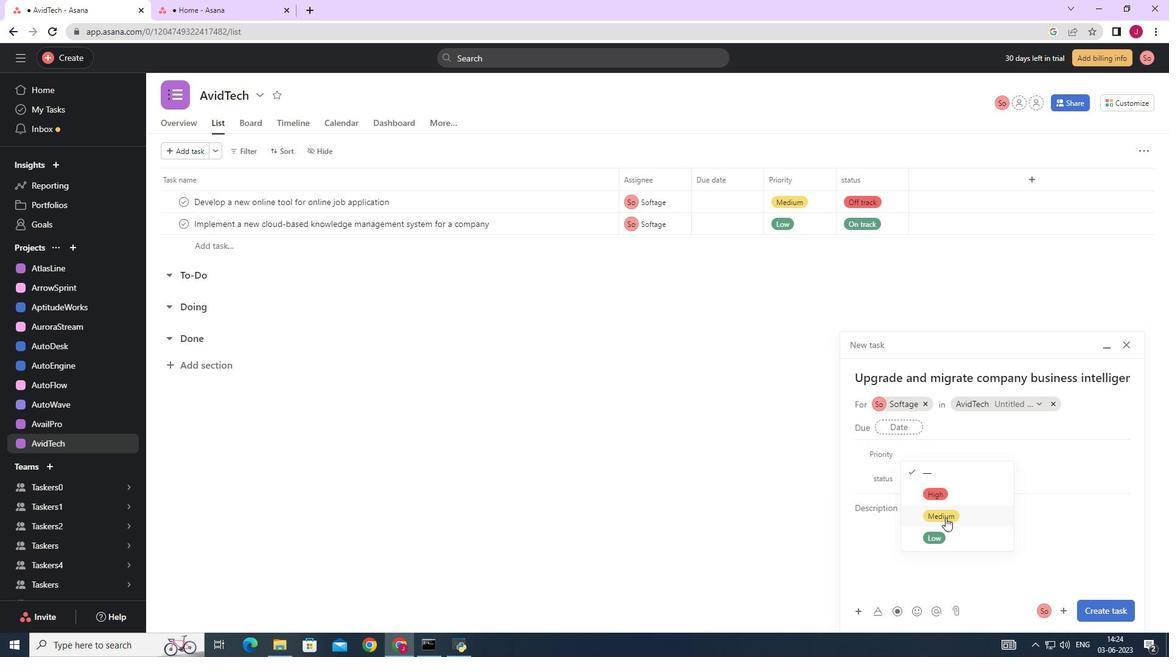 
Action: Mouse moved to (923, 477)
Screenshot: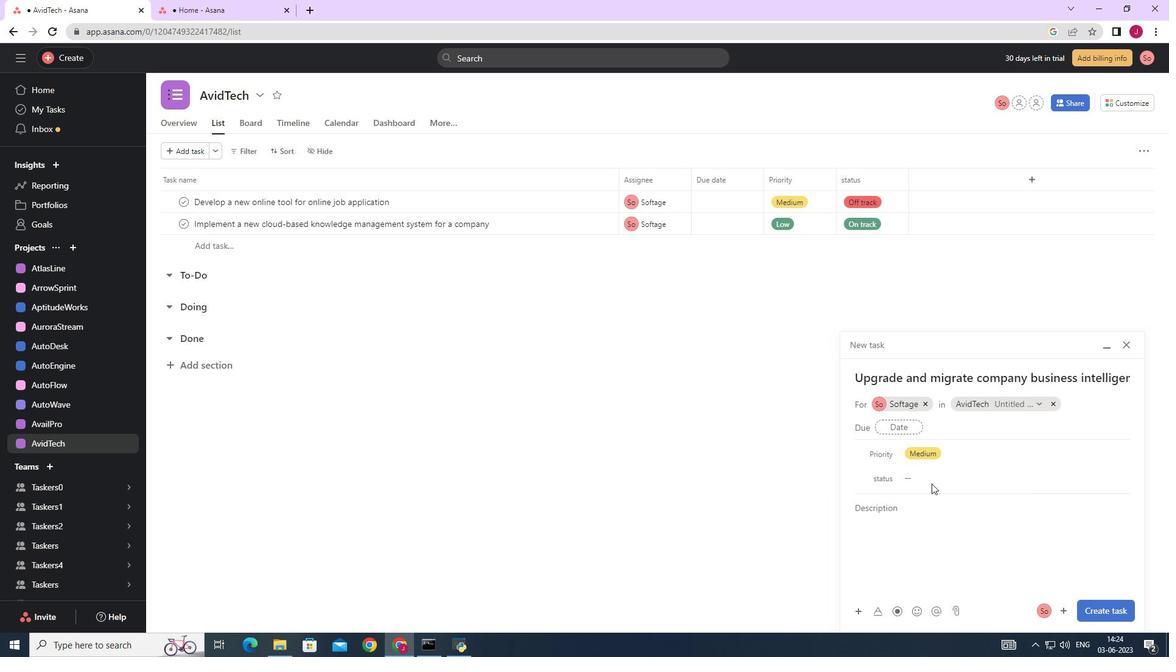
Action: Mouse pressed left at (923, 477)
Screenshot: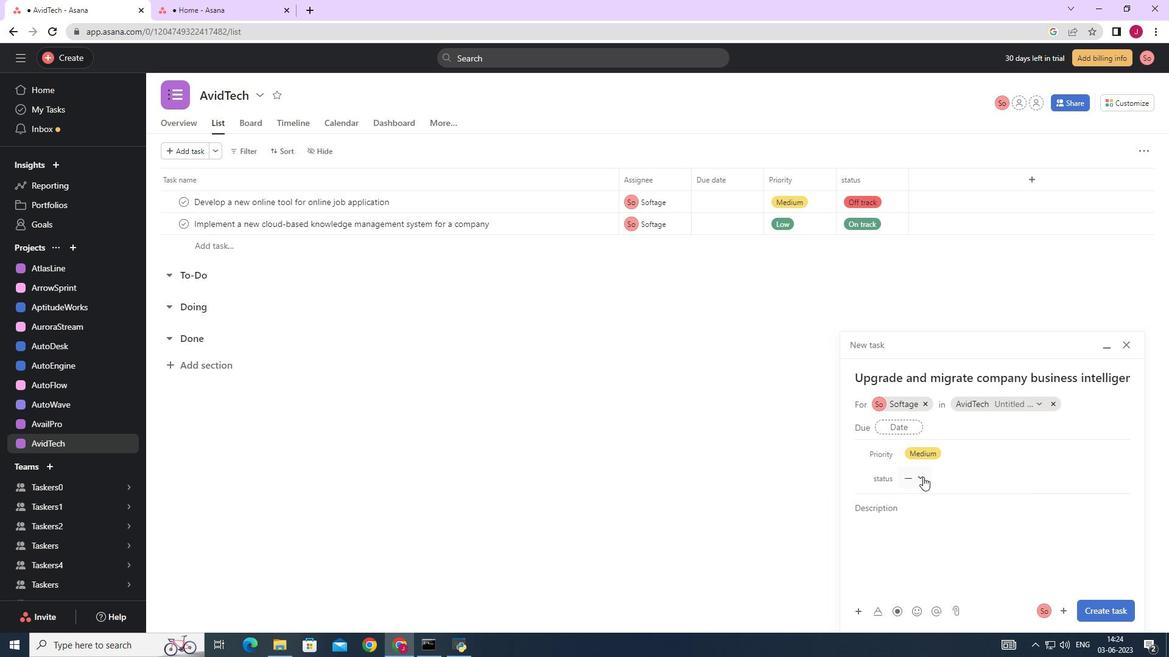 
Action: Mouse moved to (937, 559)
Screenshot: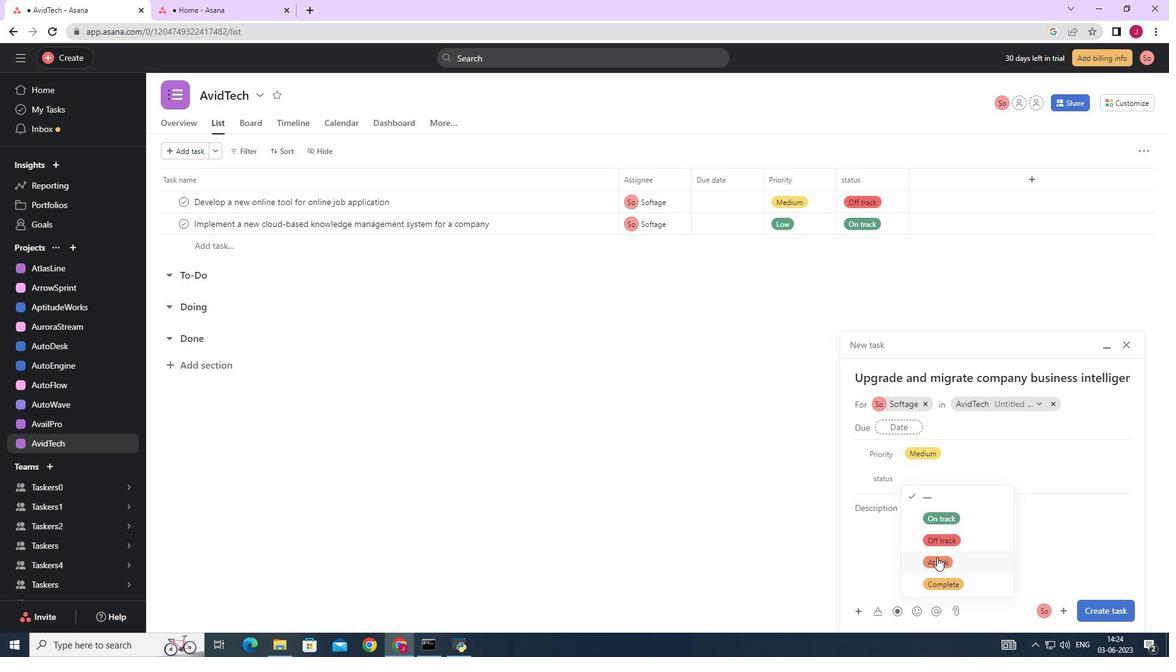 
Action: Mouse pressed left at (937, 559)
Screenshot: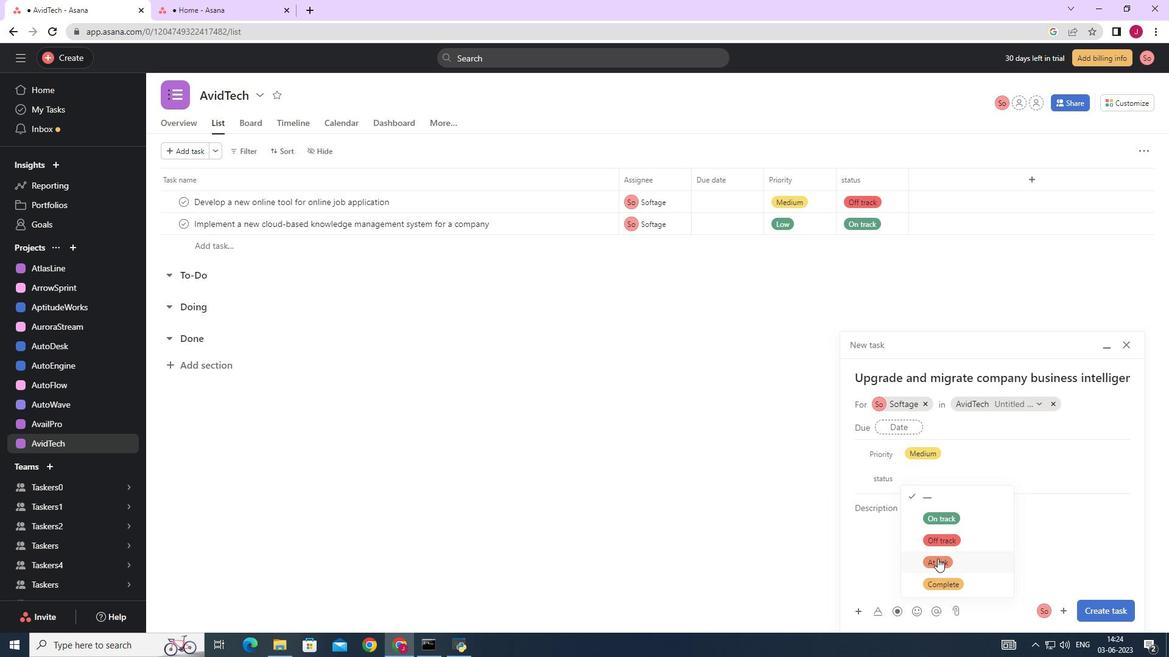 
Action: Mouse moved to (1110, 611)
Screenshot: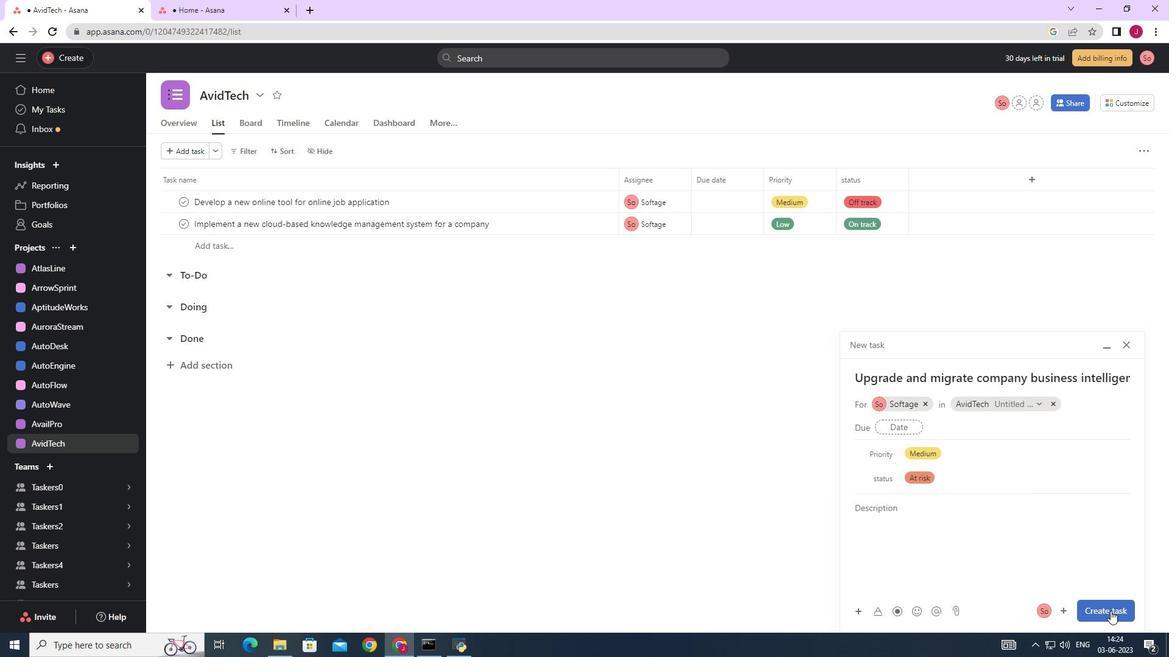 
Action: Mouse pressed left at (1110, 611)
Screenshot: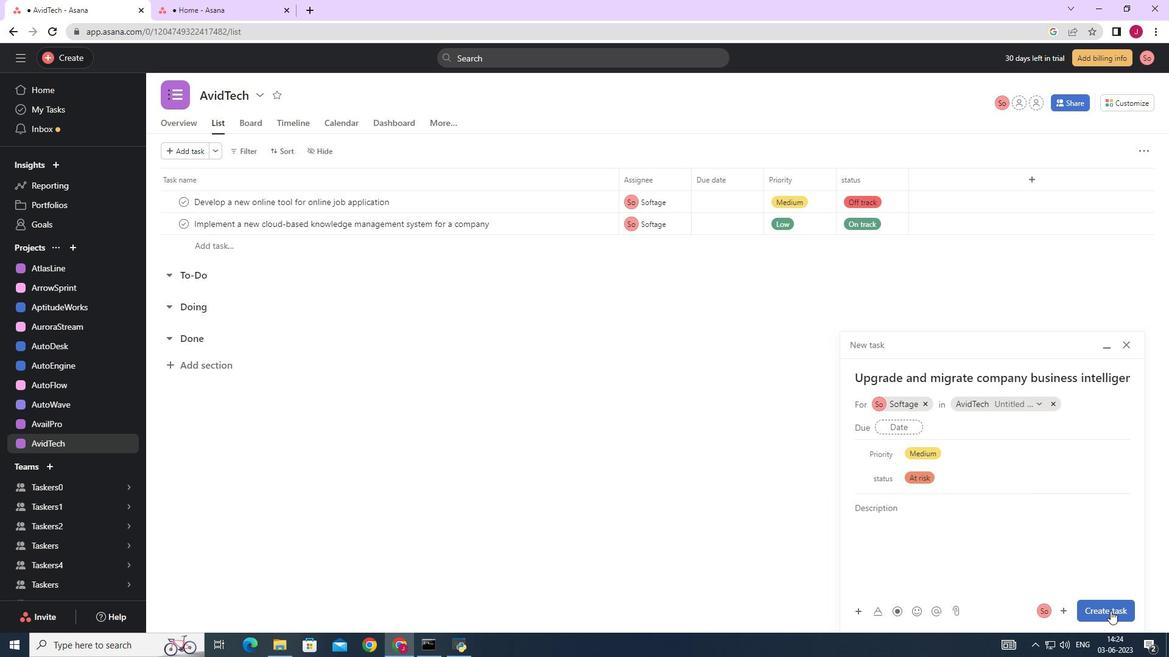 
Action: Mouse moved to (994, 533)
Screenshot: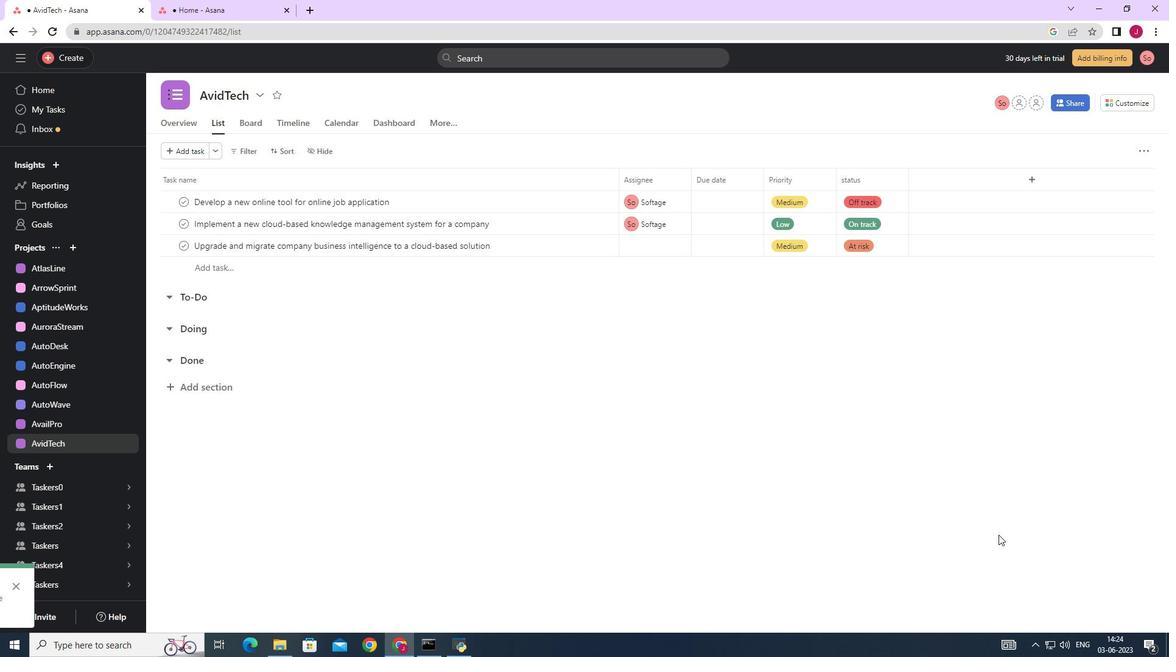 
